 Task: Search one way flight ticket for 1 adult, 6 children, 1 infant in seat and 1 infant on lap in business from Eastsound: Orcas Island Airport to Rockford: Chicago Rockford International Airport(was Northwest Chicagoland Regional Airport At Rockford) on 5-1-2023. Choice of flights is JetBlue. Number of bags: 2 checked bags. Price is upto 75000. Outbound departure time preference is 10:15.
Action: Mouse moved to (210, 371)
Screenshot: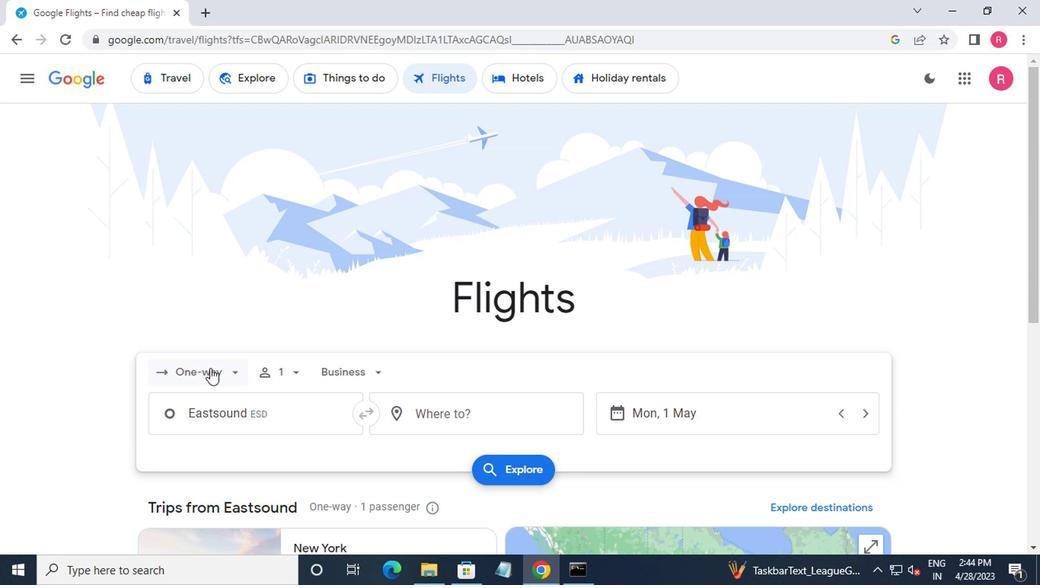 
Action: Mouse pressed left at (210, 371)
Screenshot: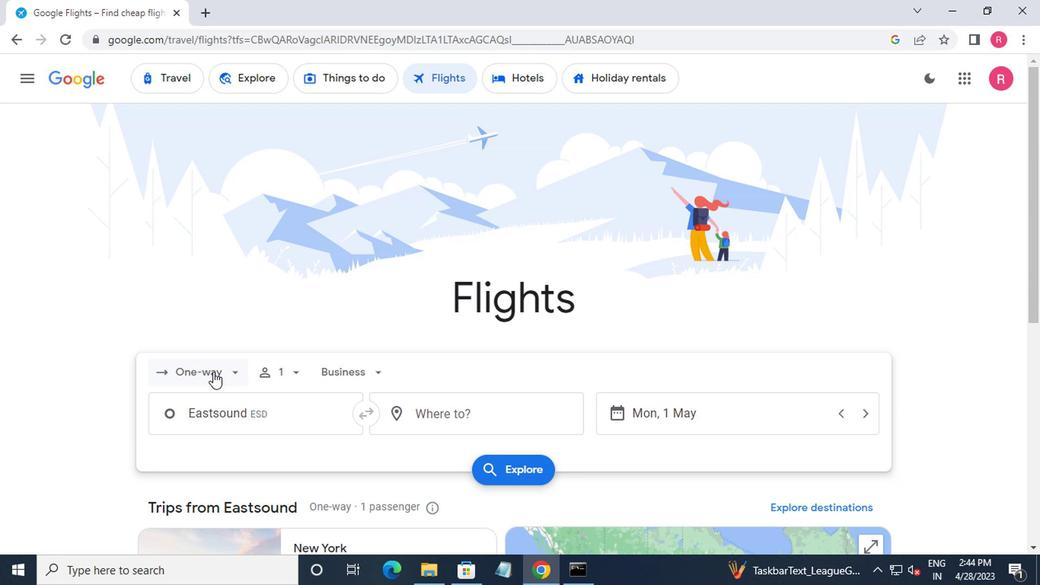 
Action: Mouse moved to (216, 431)
Screenshot: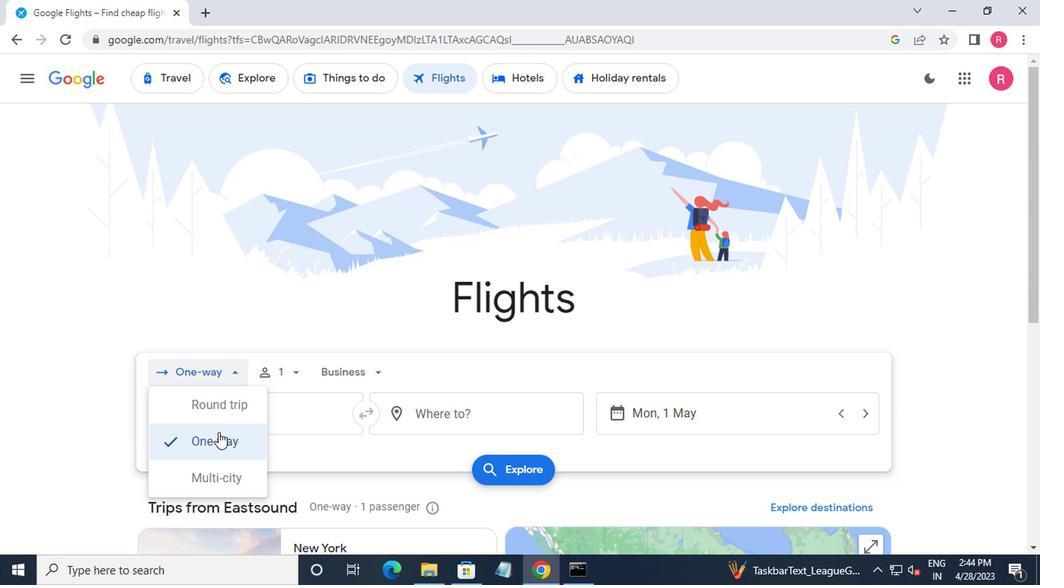 
Action: Mouse pressed left at (216, 431)
Screenshot: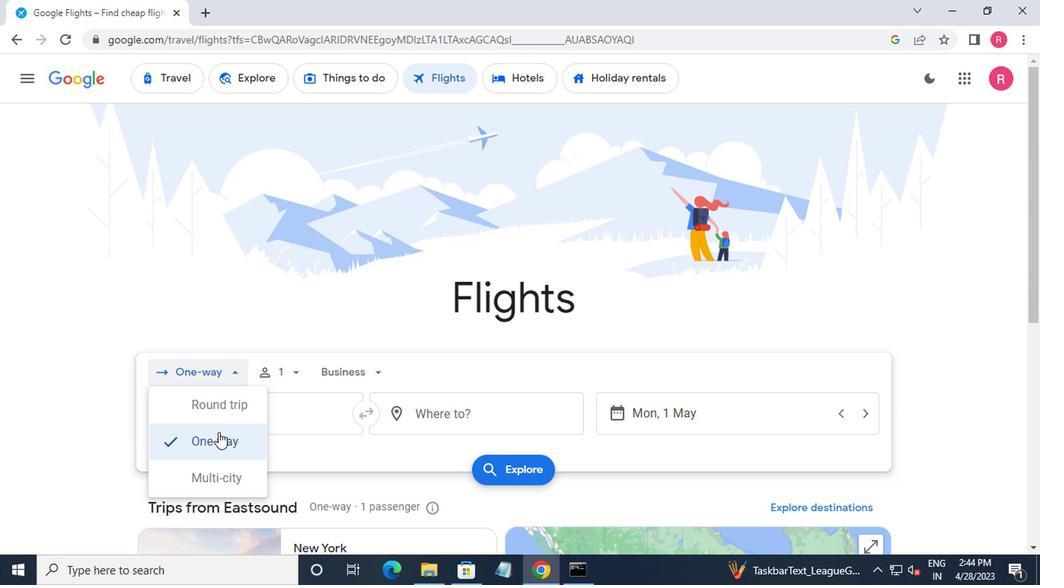 
Action: Mouse moved to (290, 369)
Screenshot: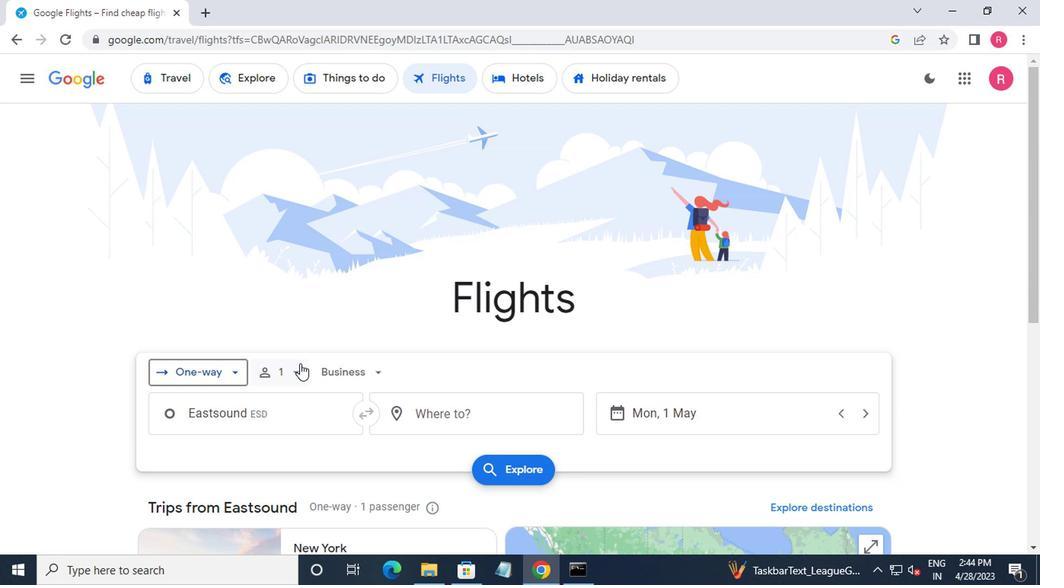 
Action: Mouse pressed left at (290, 369)
Screenshot: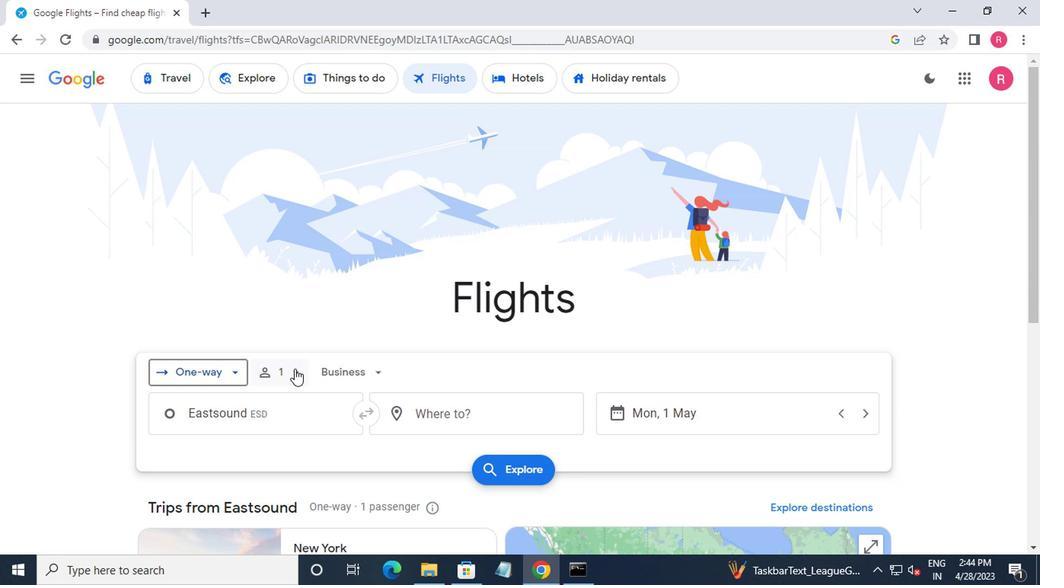 
Action: Mouse moved to (401, 412)
Screenshot: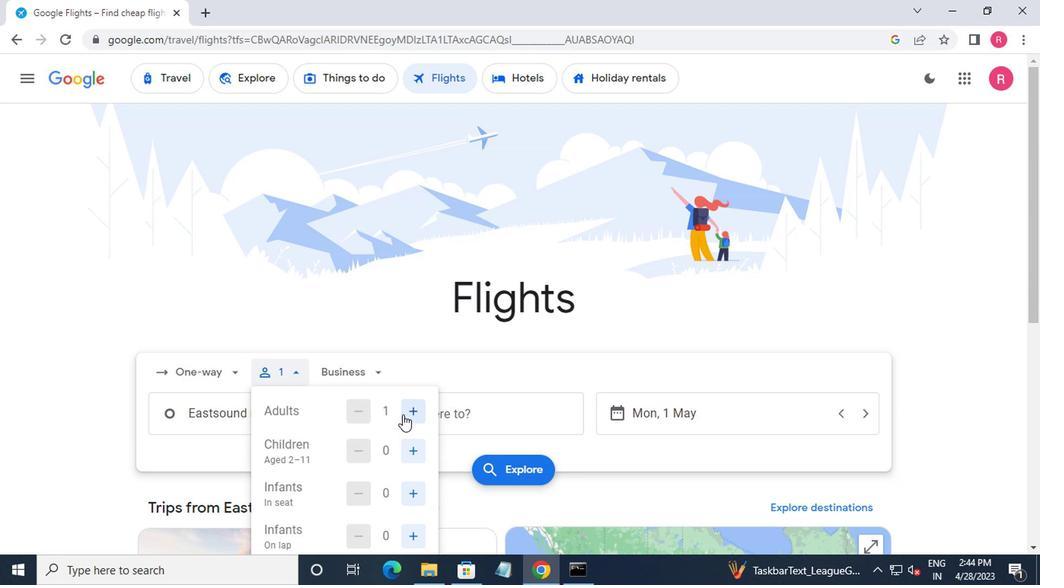 
Action: Mouse pressed left at (401, 412)
Screenshot: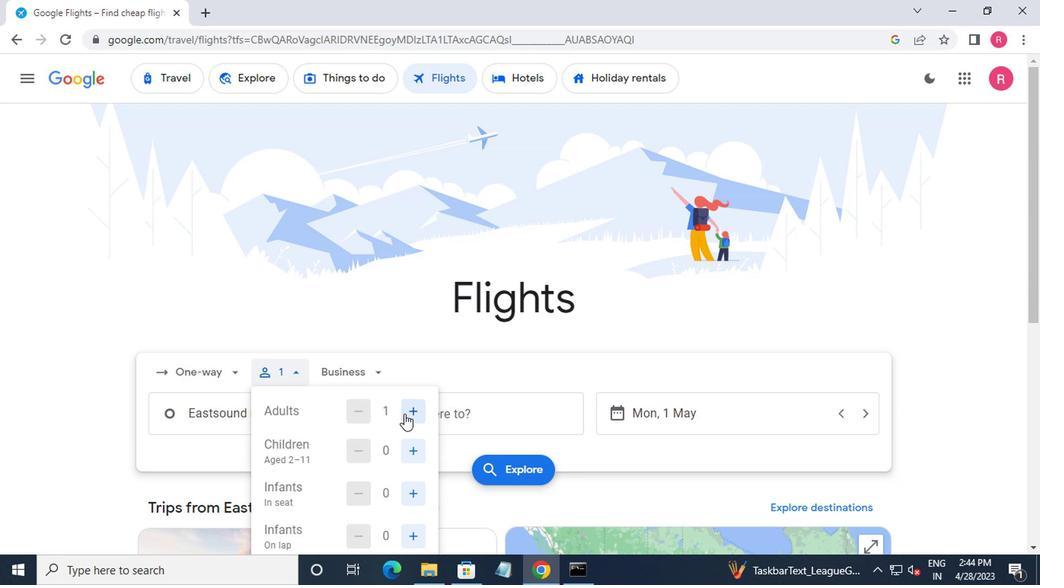 
Action: Mouse pressed left at (401, 412)
Screenshot: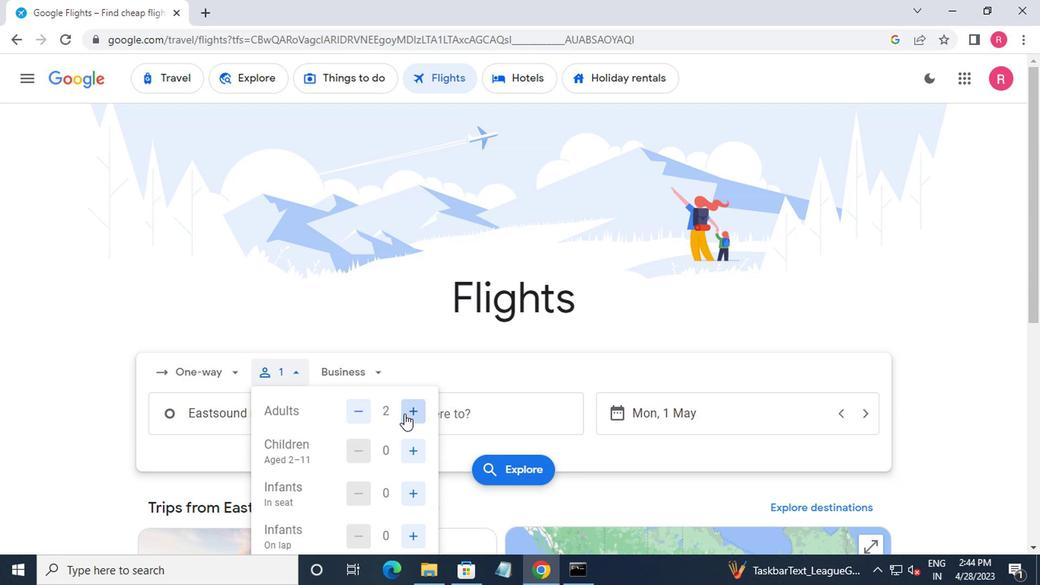 
Action: Mouse moved to (366, 413)
Screenshot: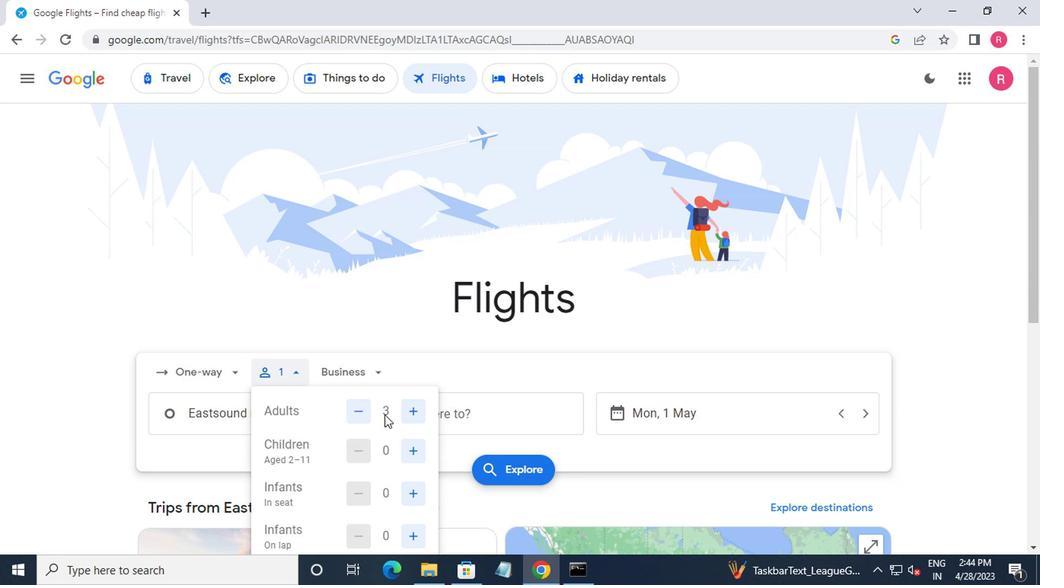 
Action: Mouse pressed left at (366, 413)
Screenshot: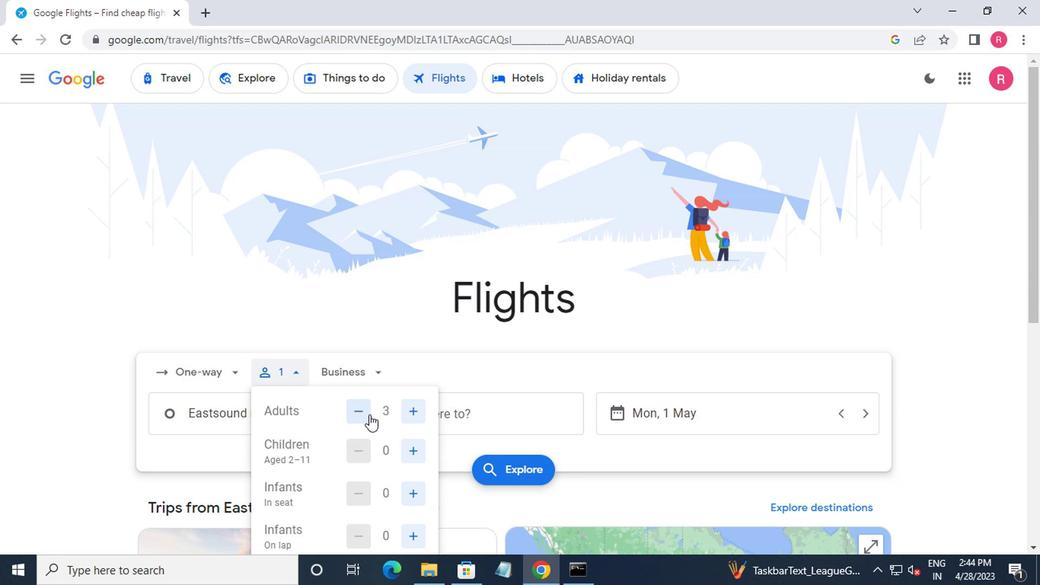 
Action: Mouse moved to (404, 456)
Screenshot: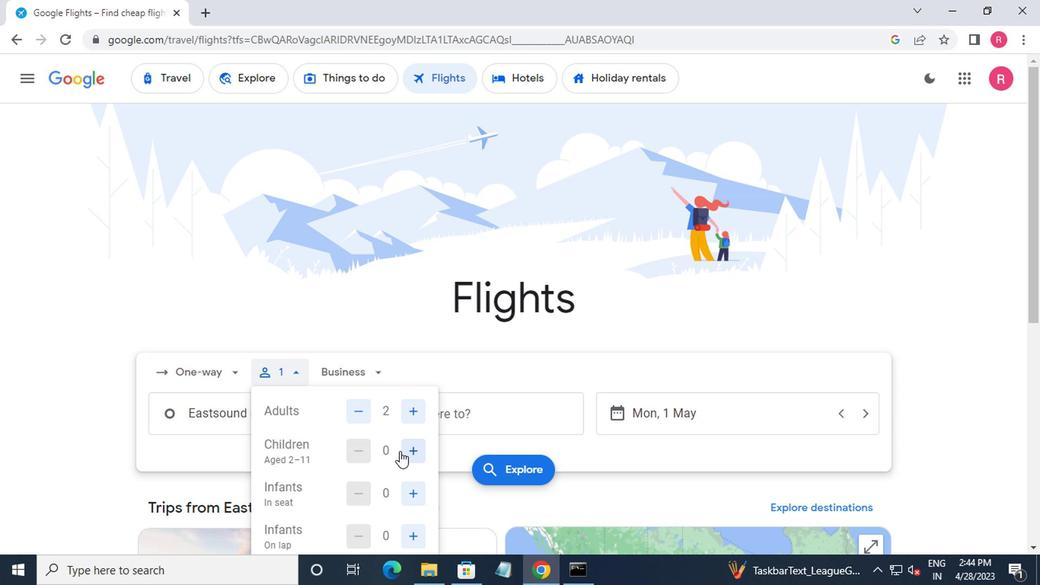 
Action: Mouse pressed left at (404, 456)
Screenshot: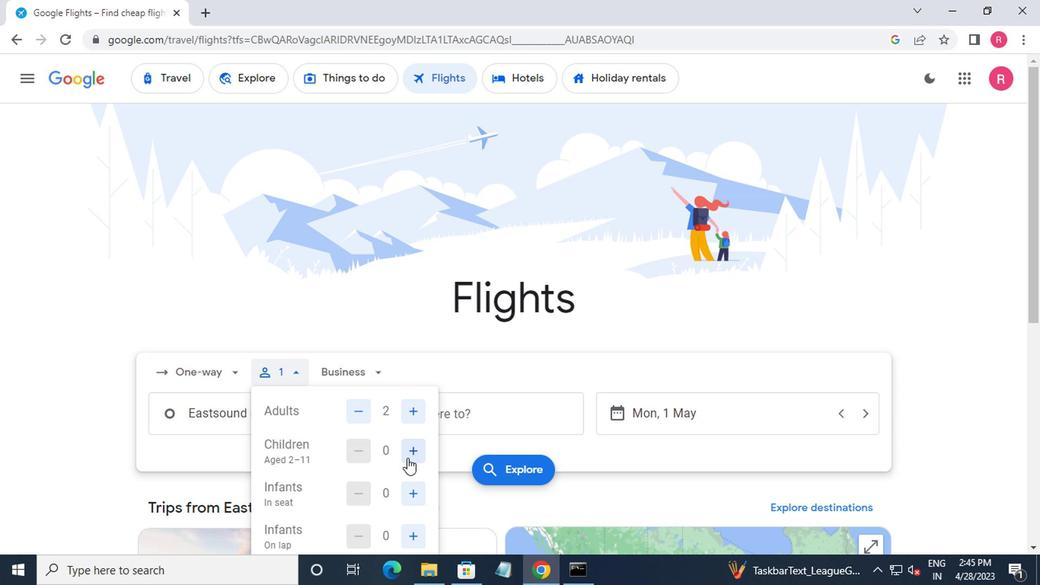 
Action: Mouse pressed left at (404, 456)
Screenshot: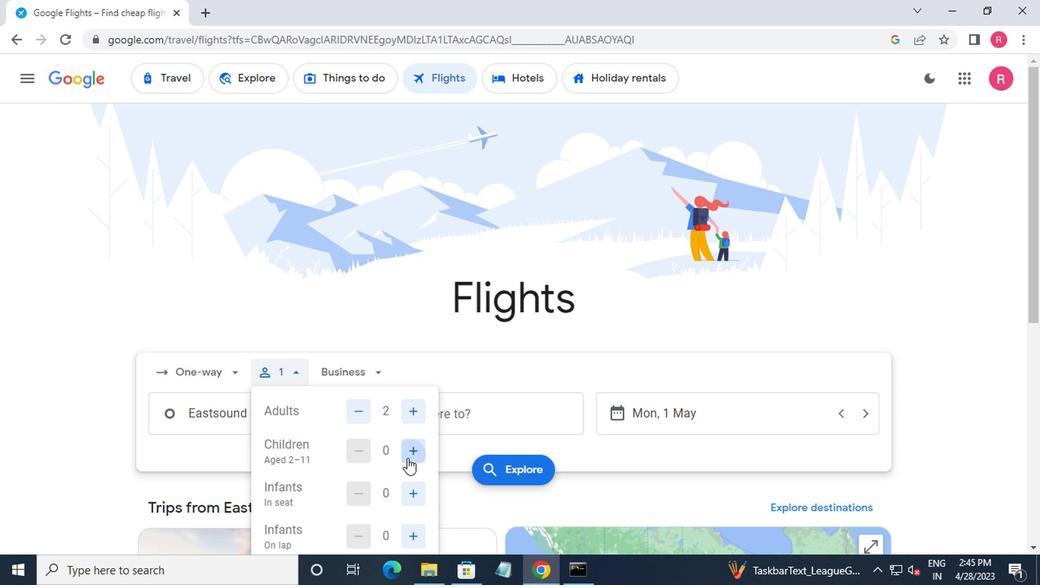 
Action: Mouse pressed left at (404, 456)
Screenshot: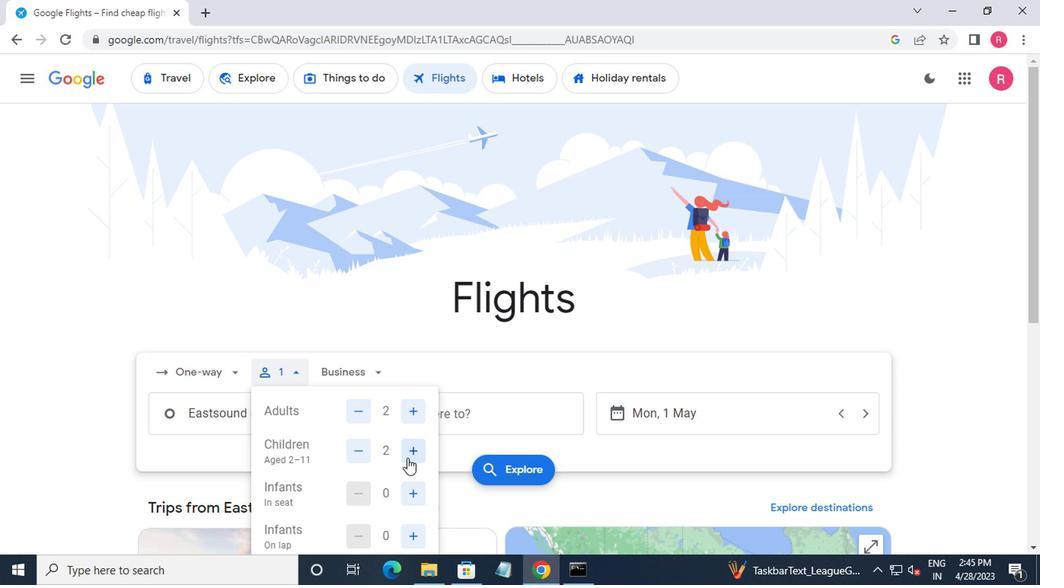 
Action: Mouse moved to (355, 446)
Screenshot: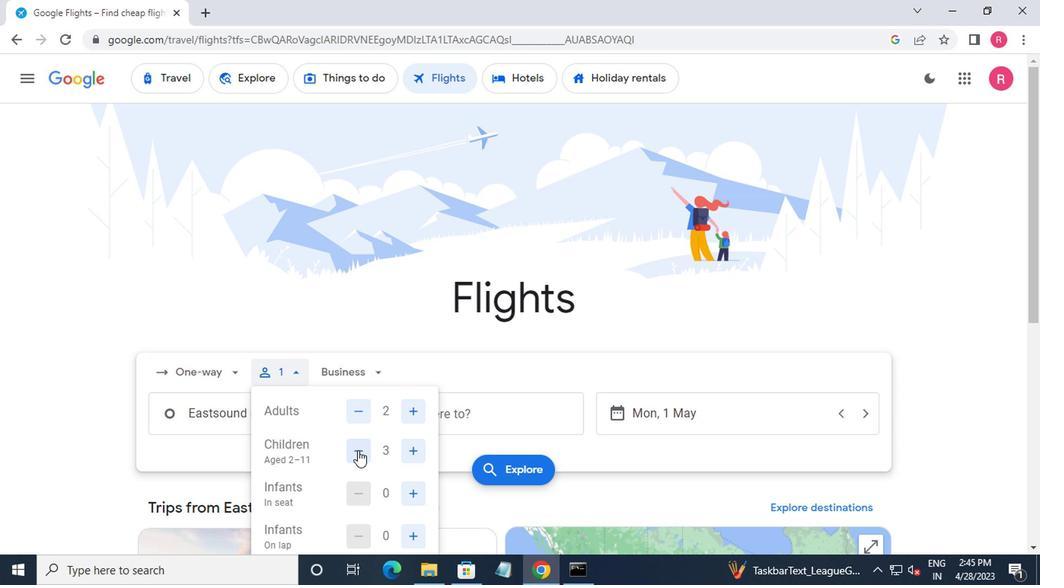 
Action: Mouse pressed left at (355, 446)
Screenshot: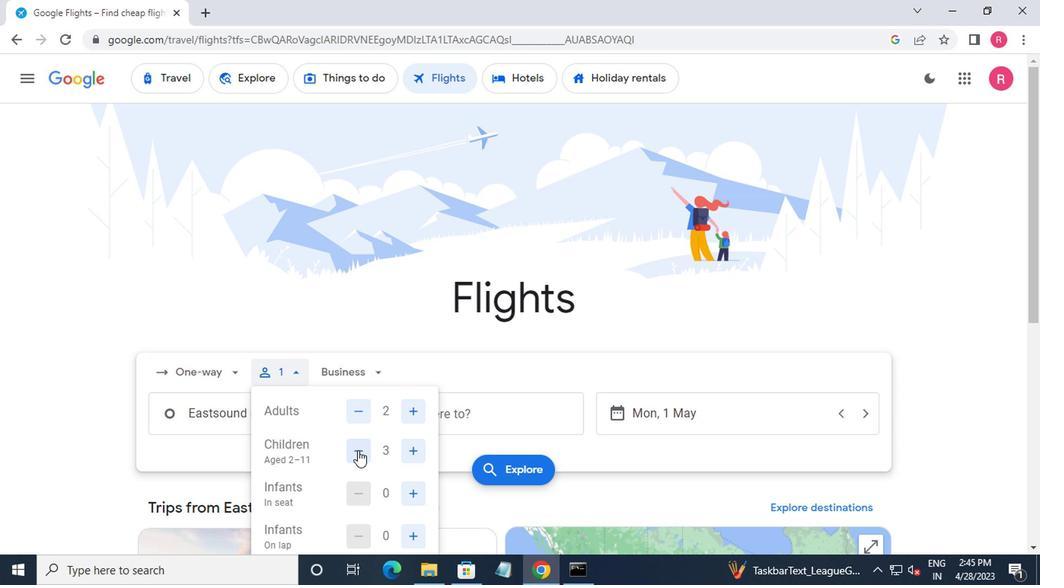 
Action: Mouse moved to (403, 491)
Screenshot: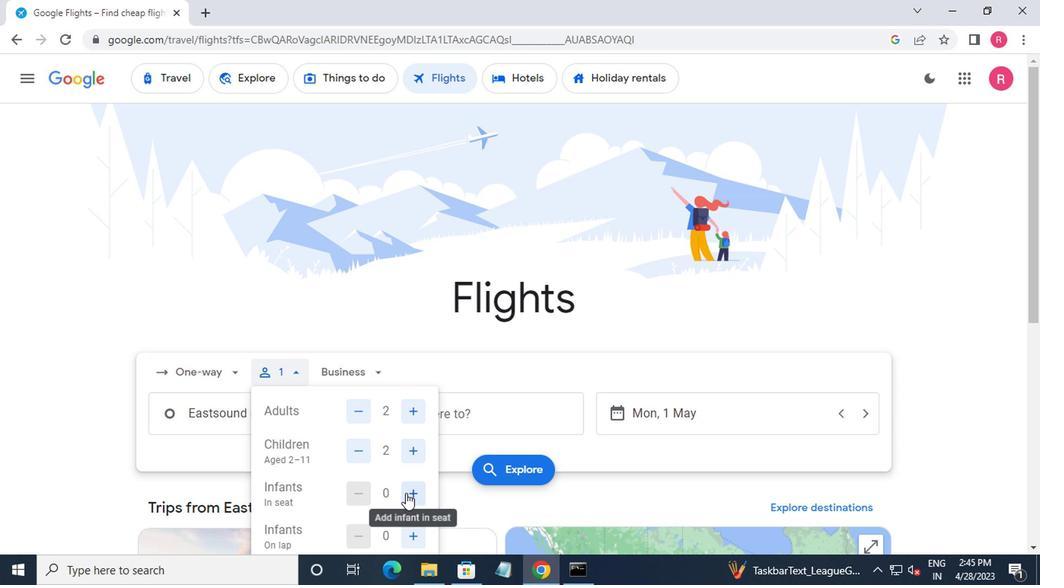 
Action: Mouse pressed left at (403, 491)
Screenshot: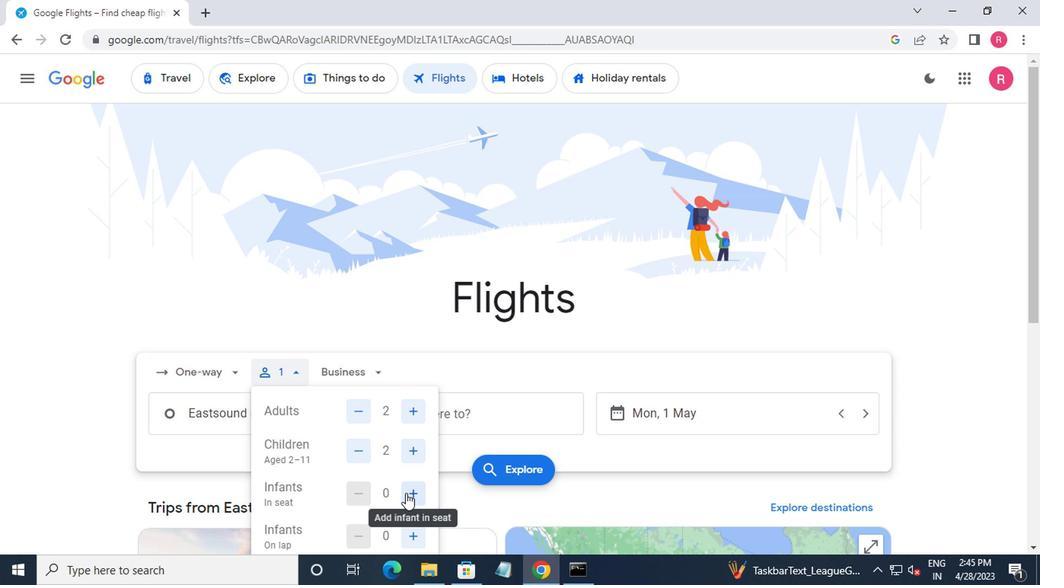 
Action: Mouse pressed left at (403, 491)
Screenshot: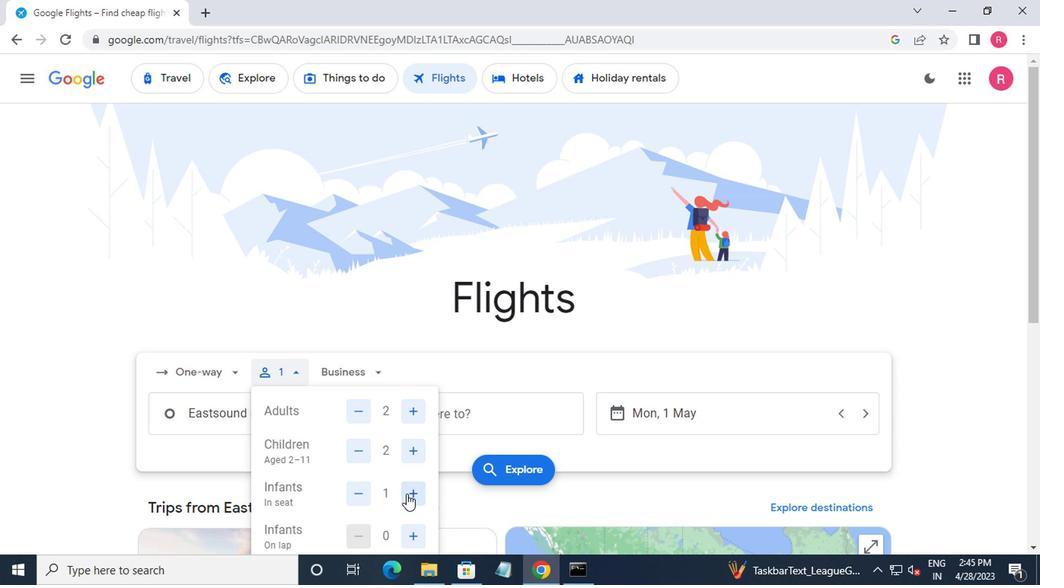 
Action: Mouse moved to (353, 378)
Screenshot: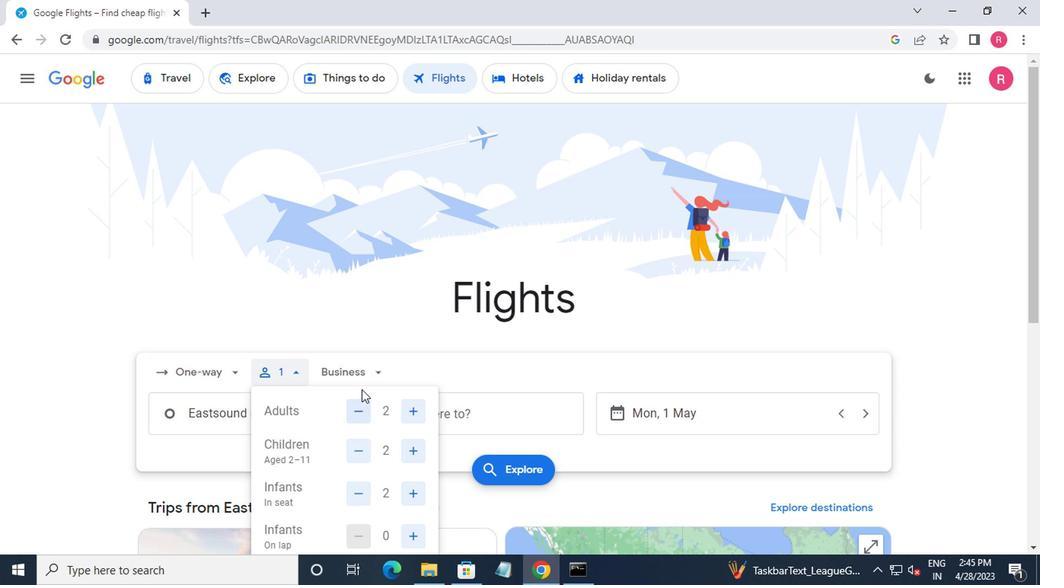 
Action: Mouse pressed left at (353, 378)
Screenshot: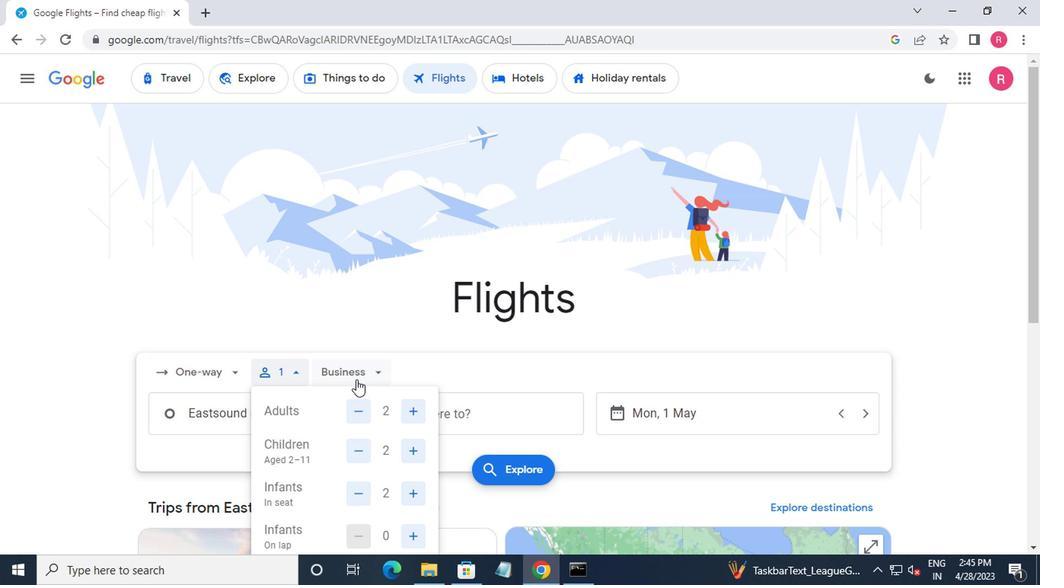 
Action: Mouse moved to (386, 510)
Screenshot: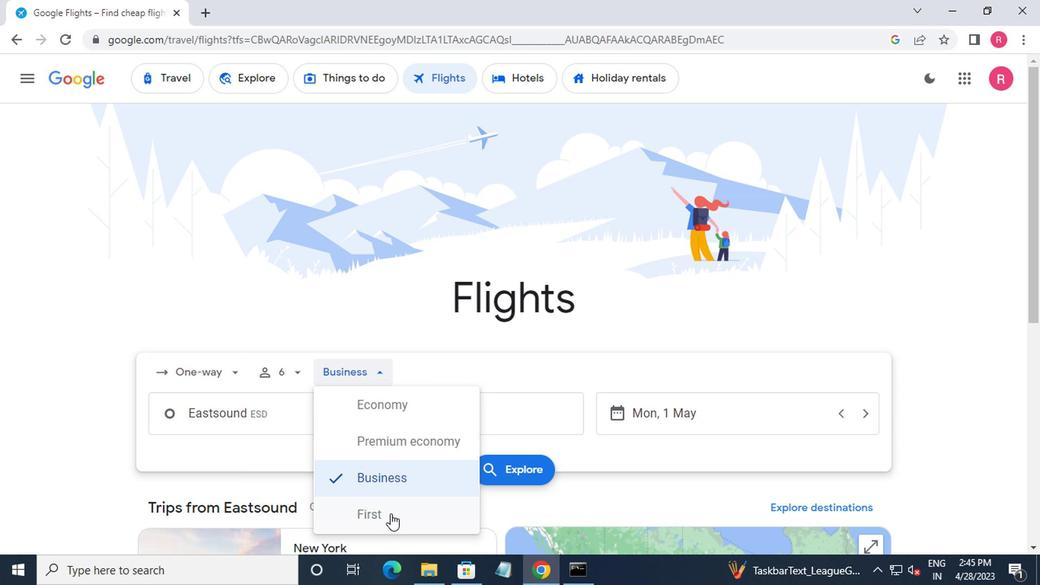
Action: Mouse pressed left at (386, 510)
Screenshot: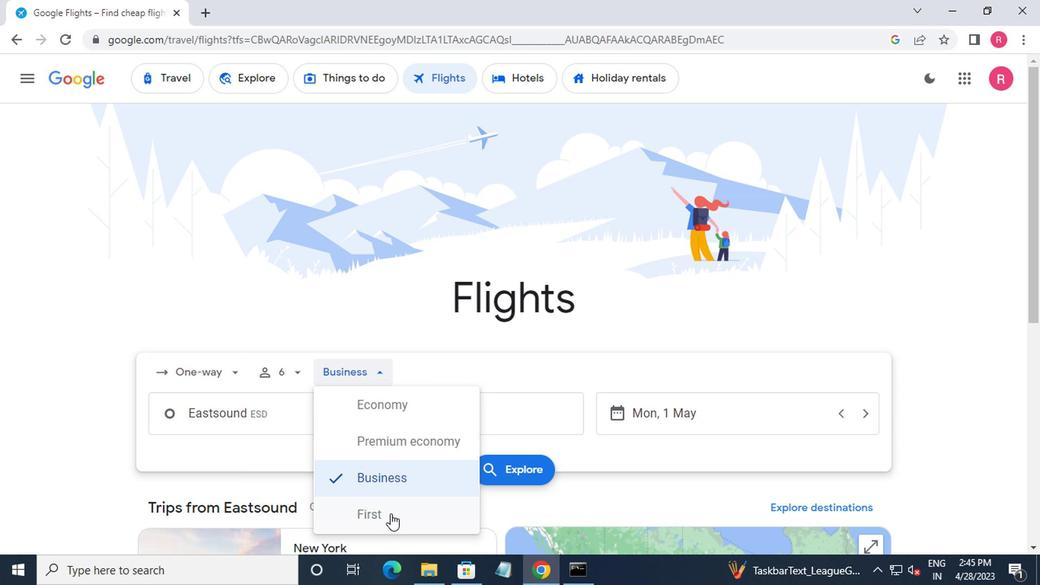 
Action: Mouse moved to (273, 419)
Screenshot: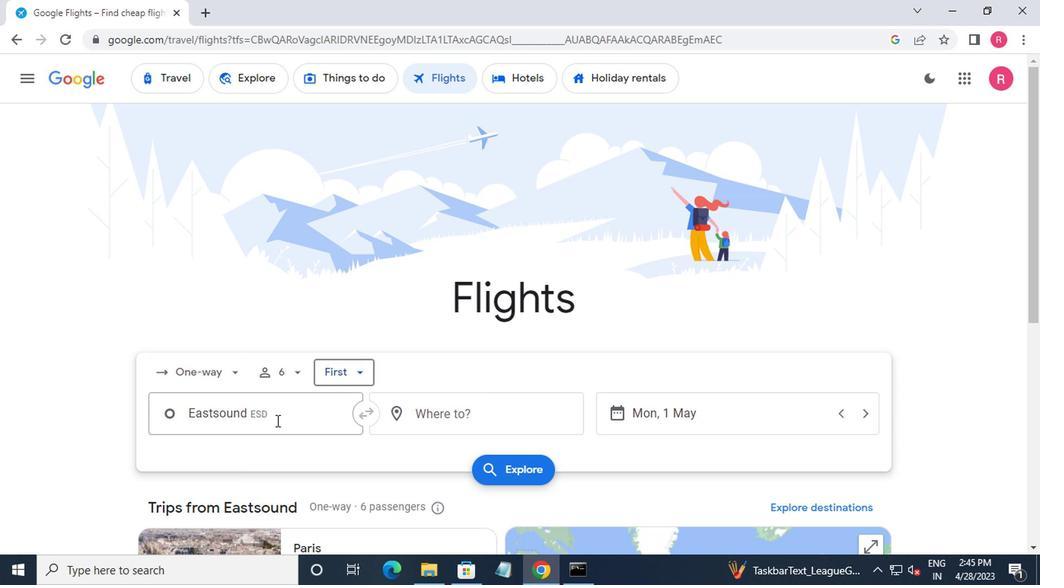 
Action: Mouse pressed left at (273, 419)
Screenshot: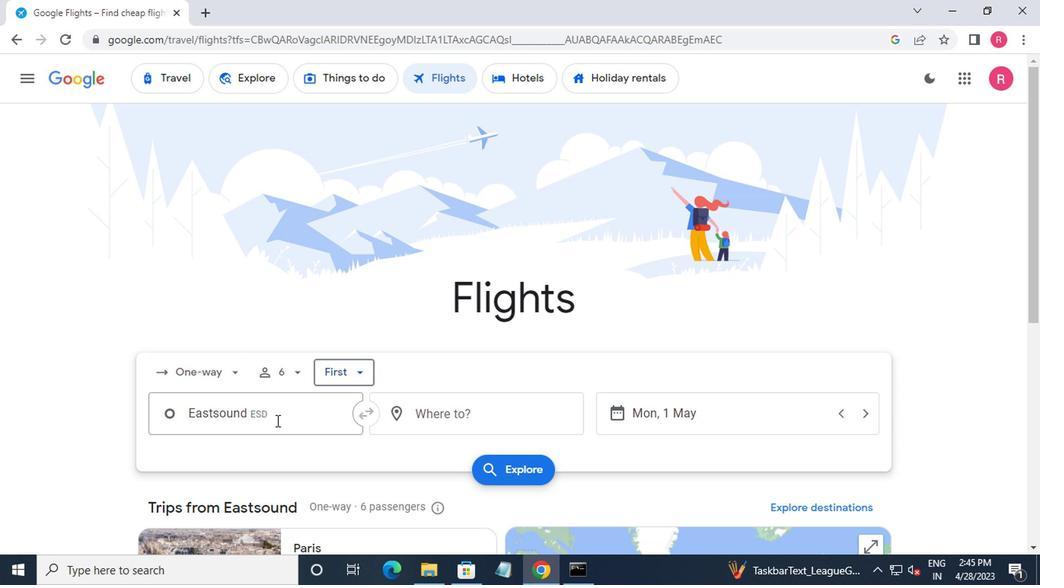 
Action: Mouse moved to (277, 485)
Screenshot: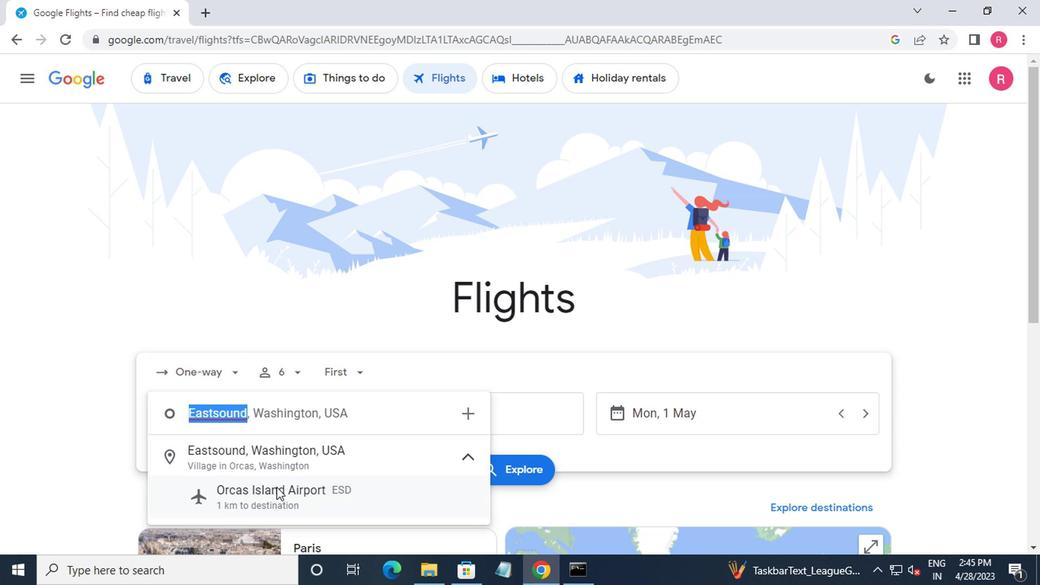 
Action: Mouse pressed left at (277, 485)
Screenshot: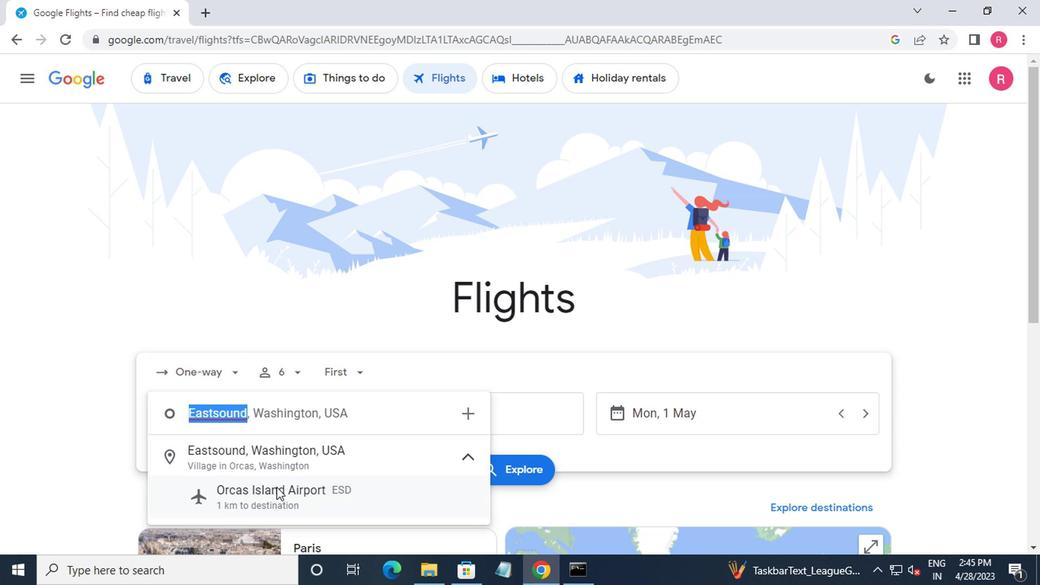 
Action: Mouse moved to (414, 418)
Screenshot: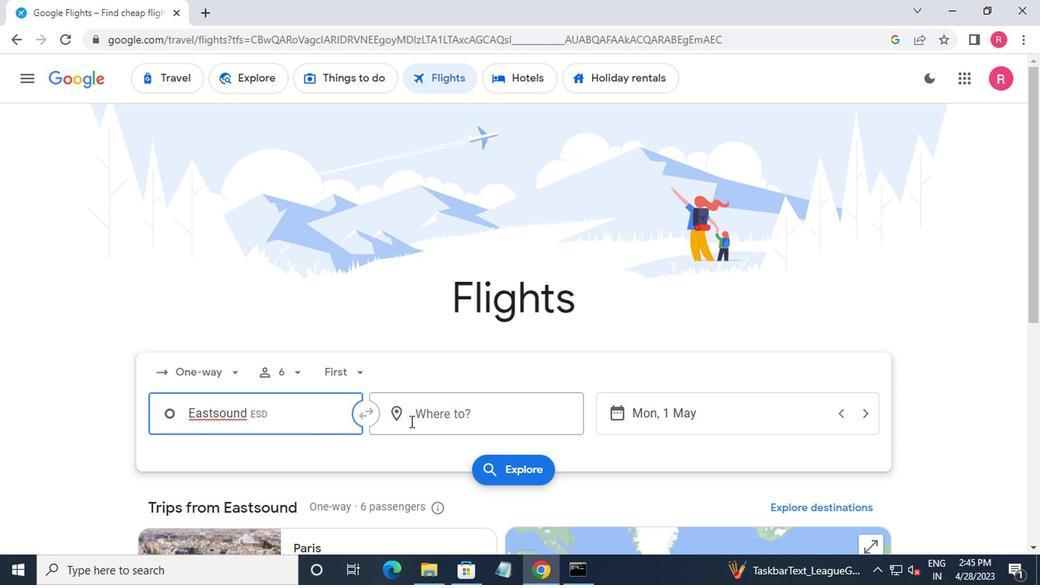 
Action: Mouse pressed left at (414, 418)
Screenshot: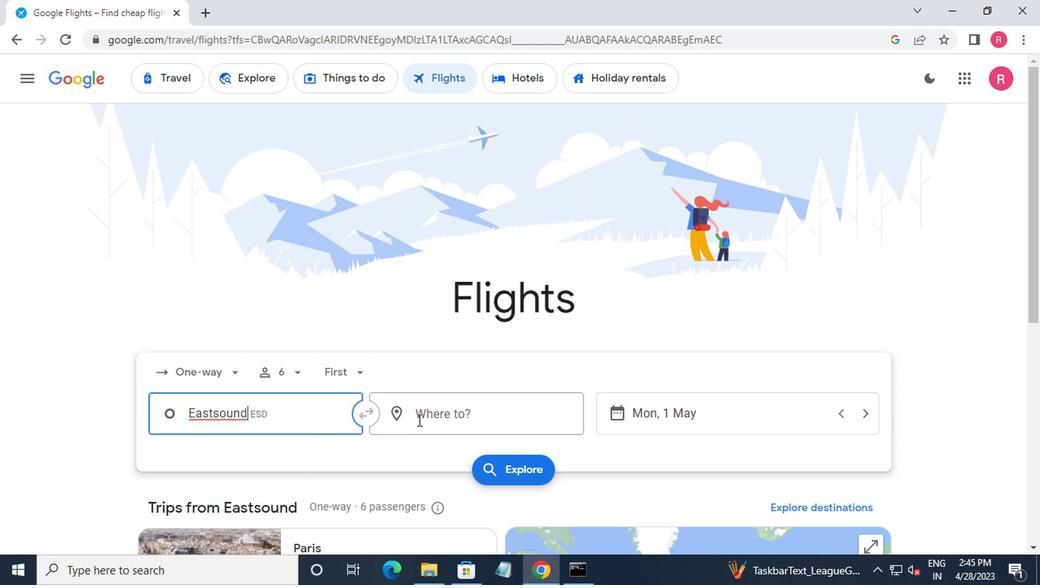 
Action: Mouse moved to (420, 489)
Screenshot: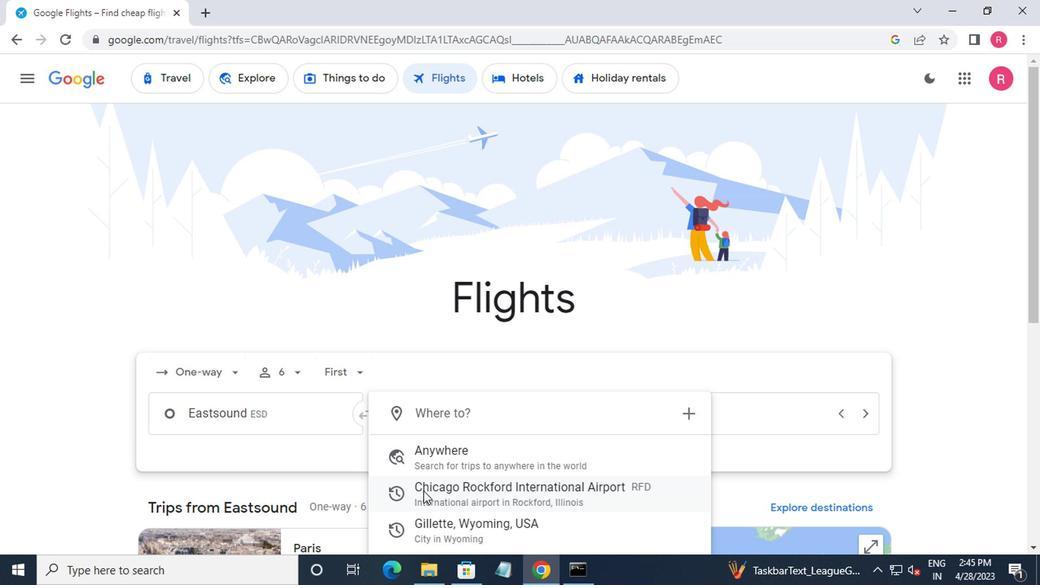 
Action: Mouse scrolled (420, 488) with delta (0, 0)
Screenshot: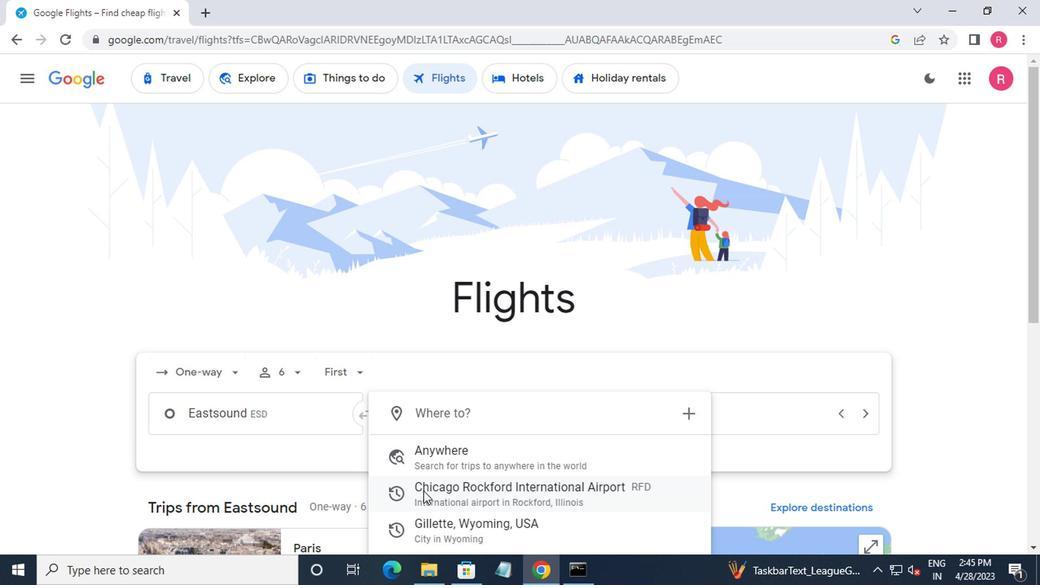 
Action: Mouse moved to (422, 485)
Screenshot: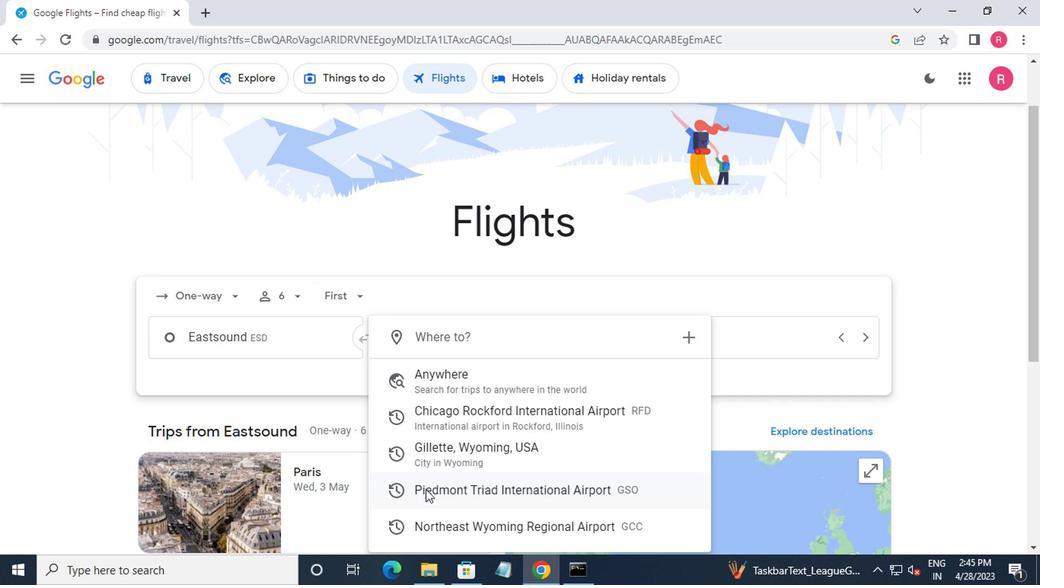 
Action: Mouse pressed left at (422, 485)
Screenshot: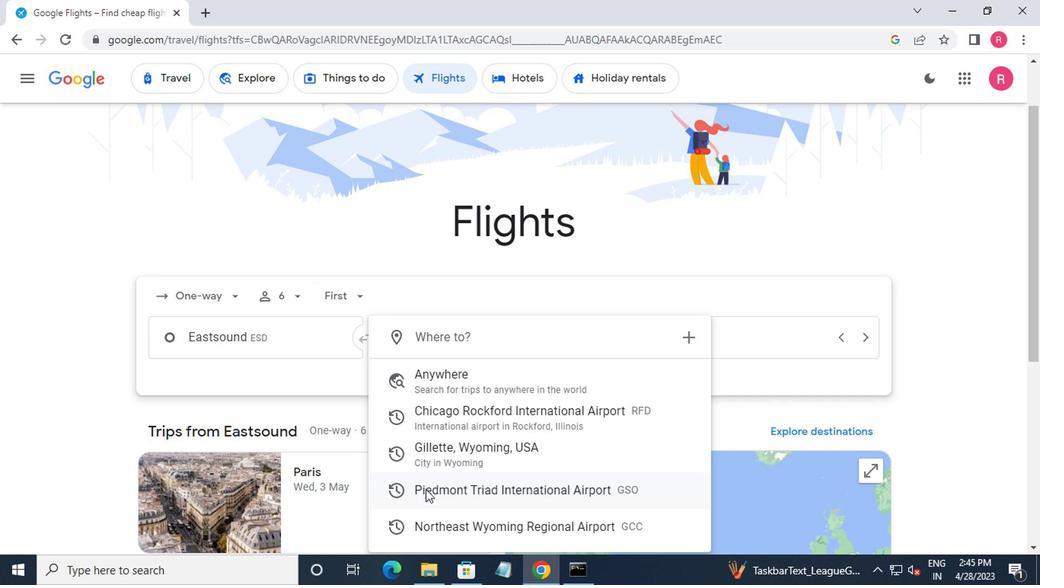 
Action: Mouse moved to (702, 346)
Screenshot: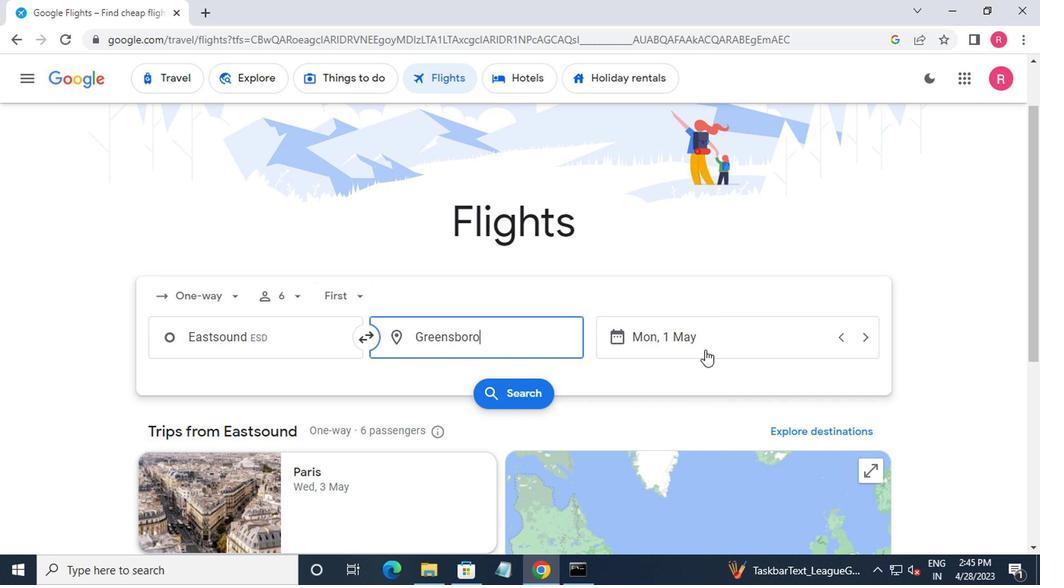 
Action: Mouse pressed left at (702, 346)
Screenshot: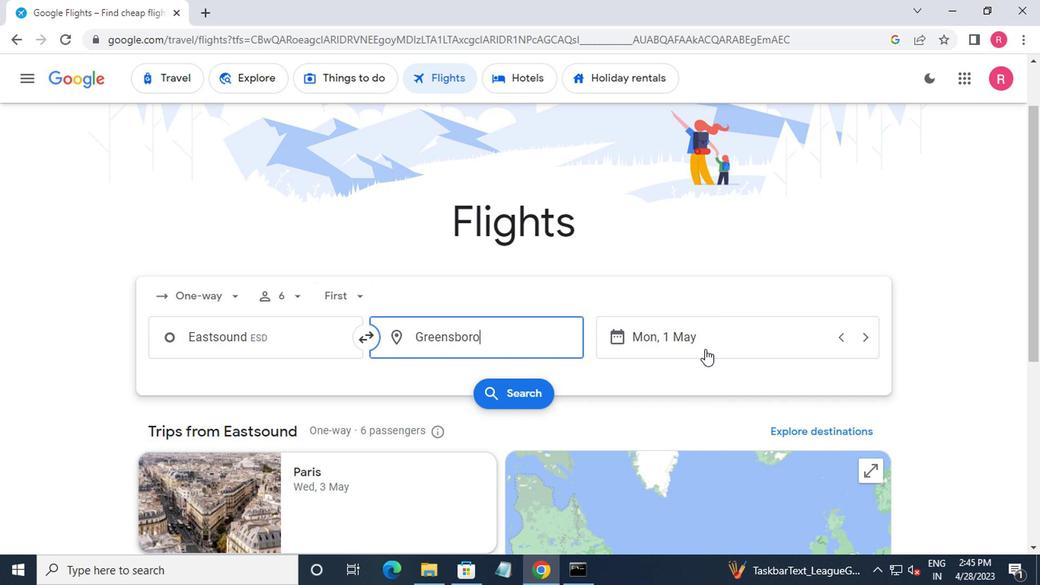 
Action: Mouse moved to (665, 294)
Screenshot: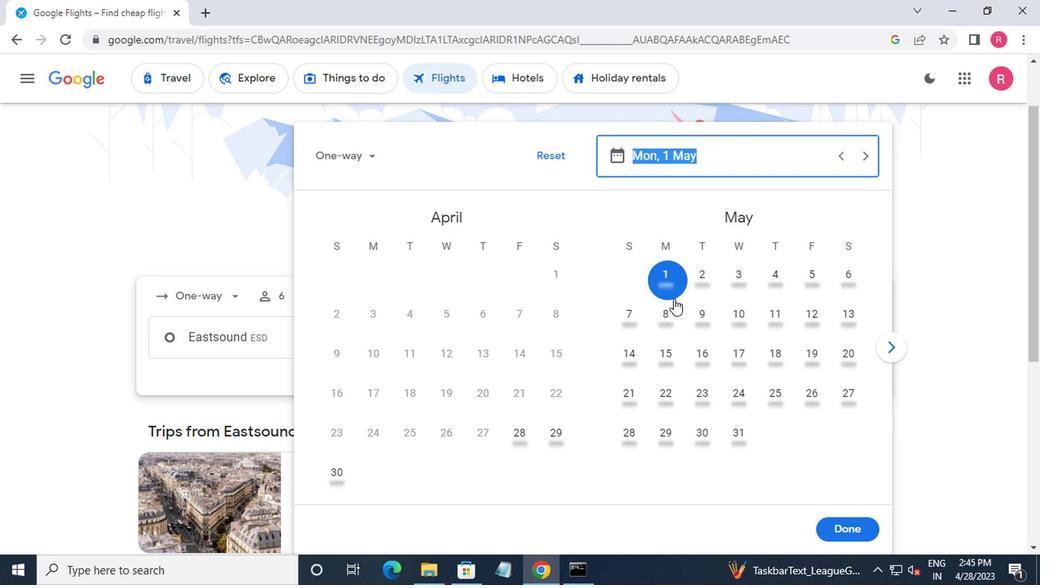 
Action: Mouse pressed left at (665, 294)
Screenshot: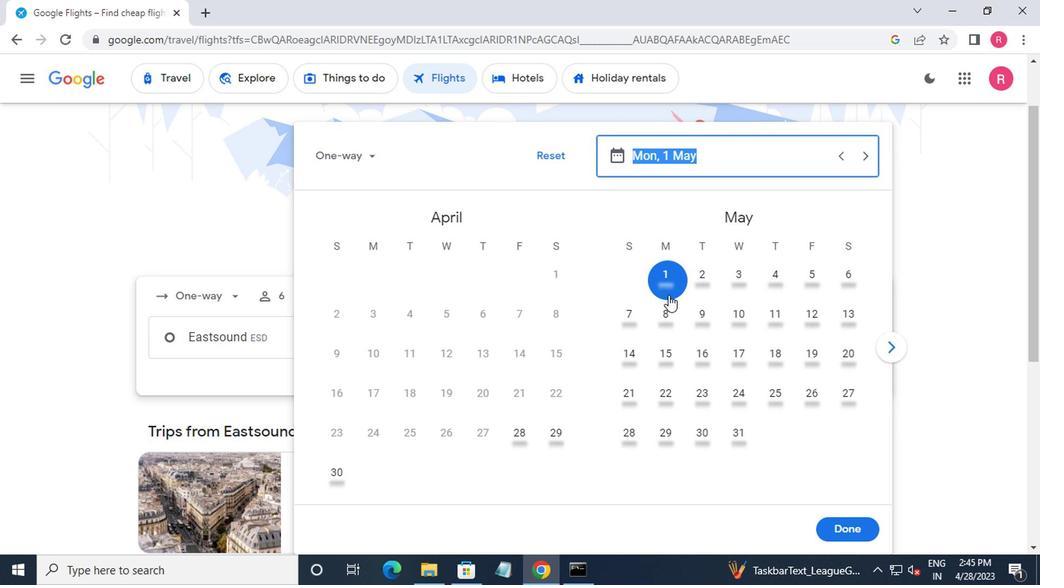 
Action: Mouse moved to (820, 523)
Screenshot: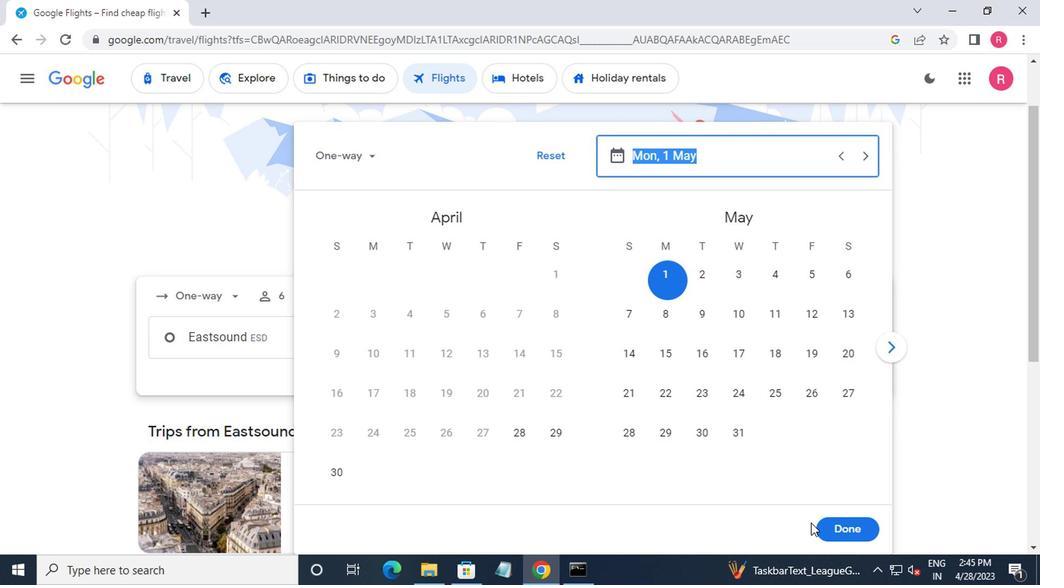 
Action: Mouse pressed left at (820, 523)
Screenshot: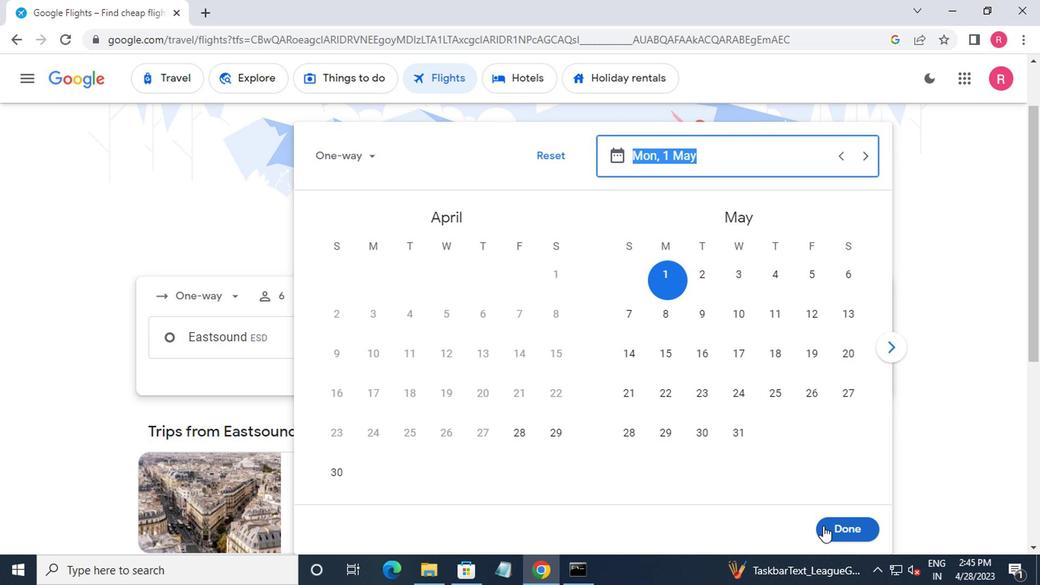 
Action: Mouse moved to (494, 392)
Screenshot: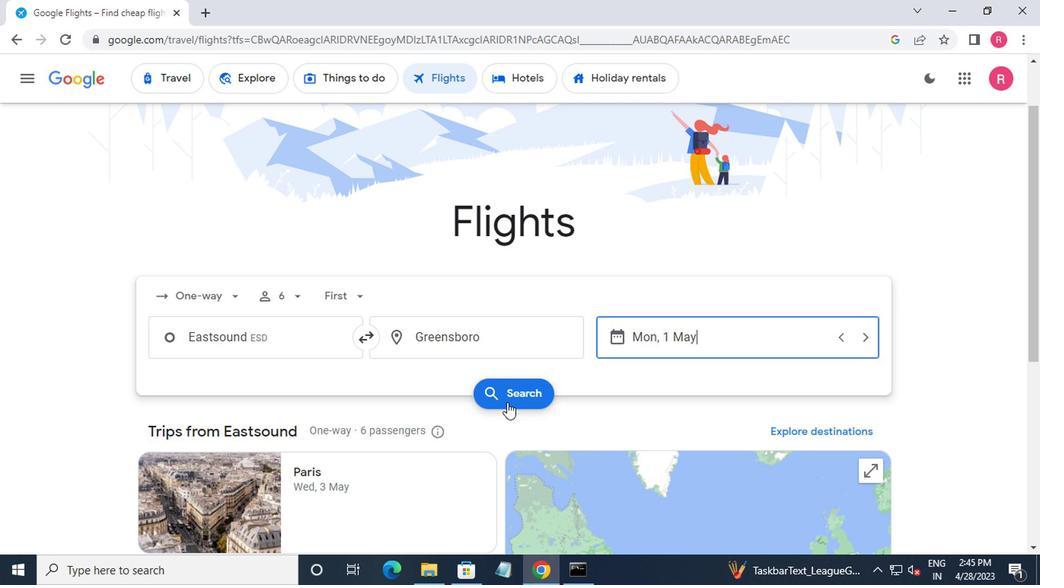 
Action: Mouse pressed left at (494, 392)
Screenshot: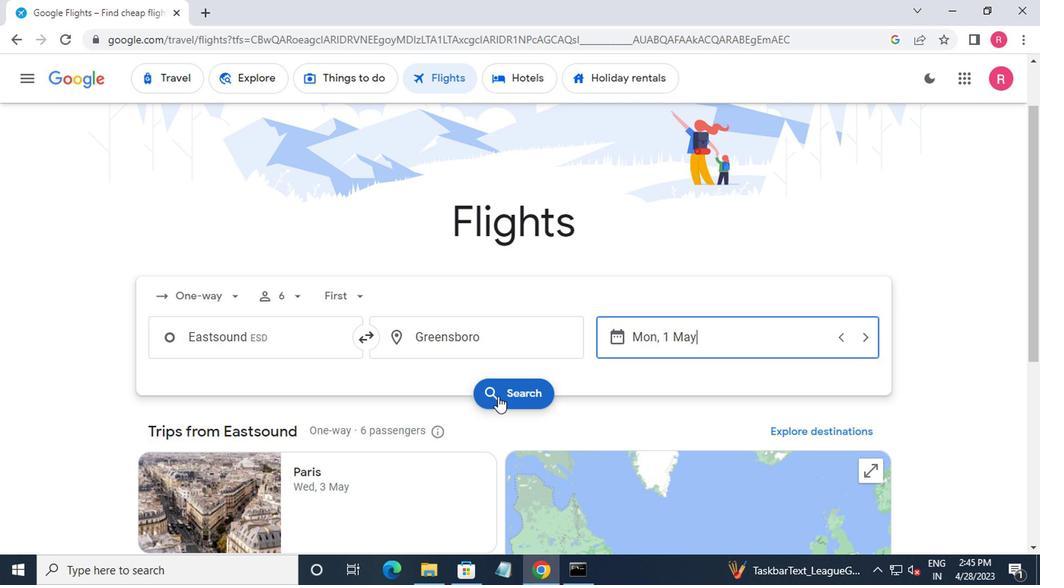 
Action: Mouse moved to (145, 212)
Screenshot: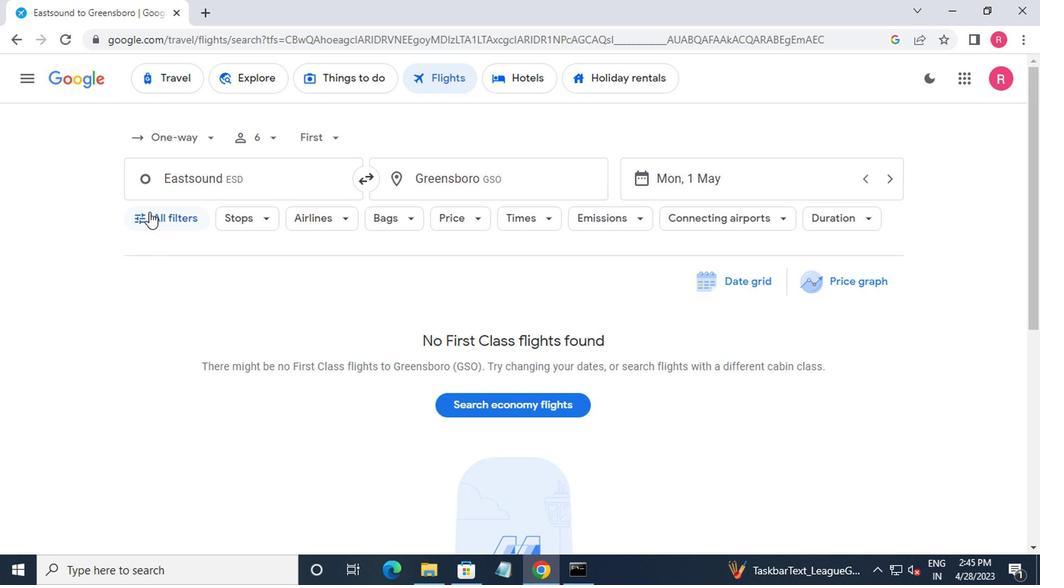 
Action: Mouse pressed left at (145, 212)
Screenshot: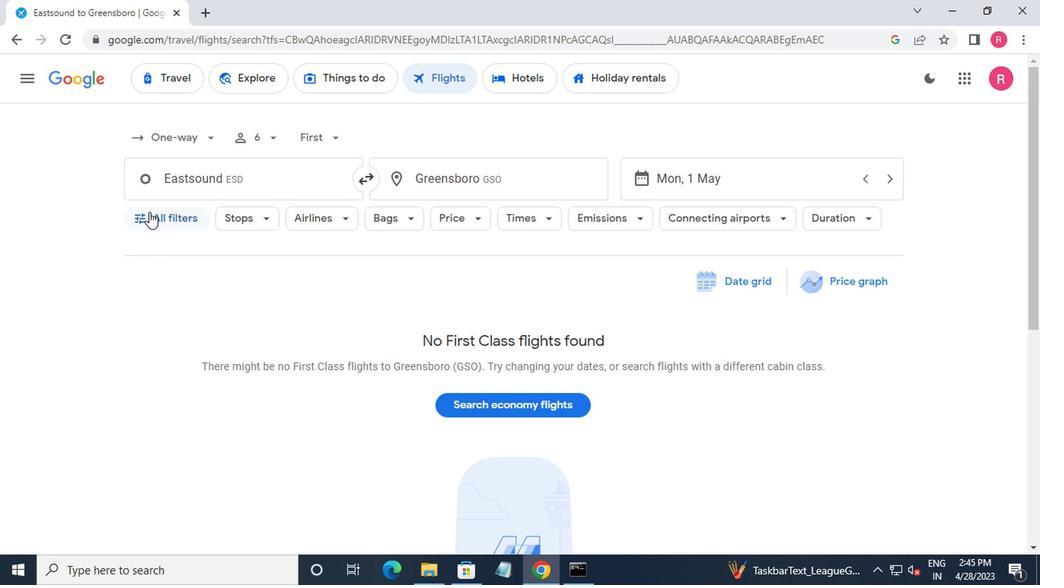 
Action: Mouse moved to (187, 410)
Screenshot: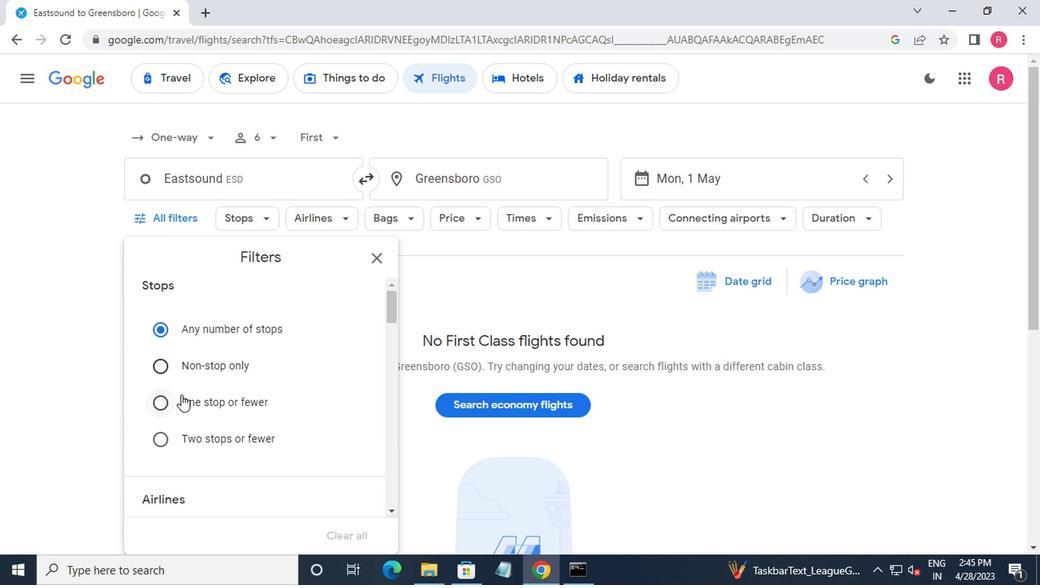 
Action: Mouse scrolled (187, 409) with delta (0, 0)
Screenshot: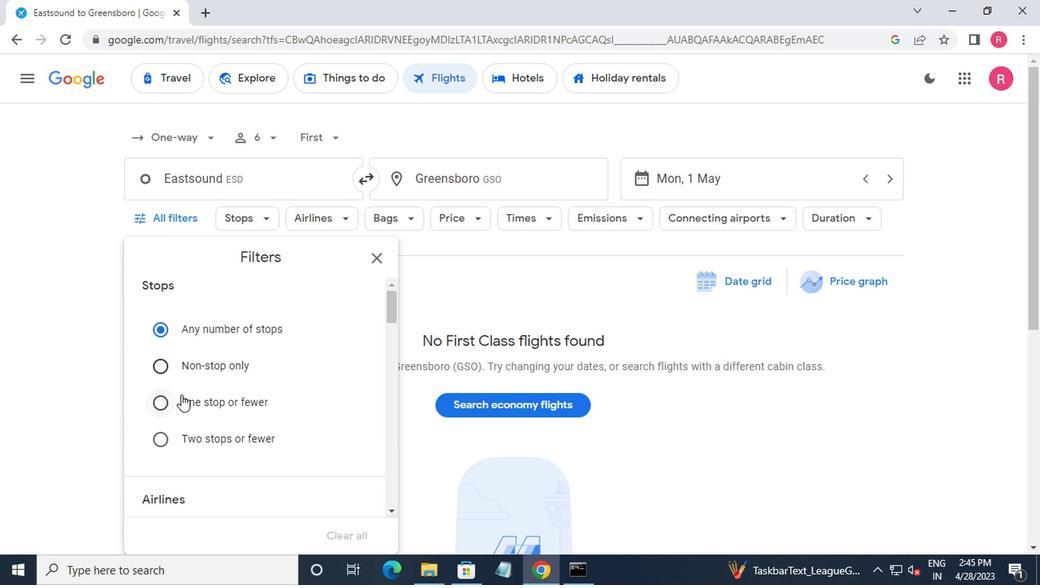 
Action: Mouse moved to (188, 410)
Screenshot: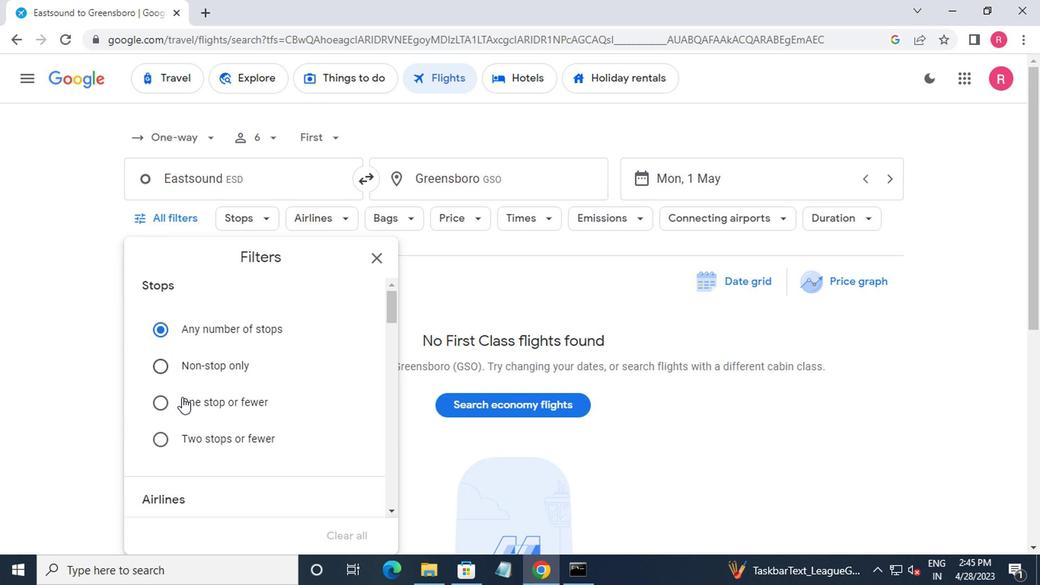 
Action: Mouse scrolled (188, 410) with delta (0, 0)
Screenshot: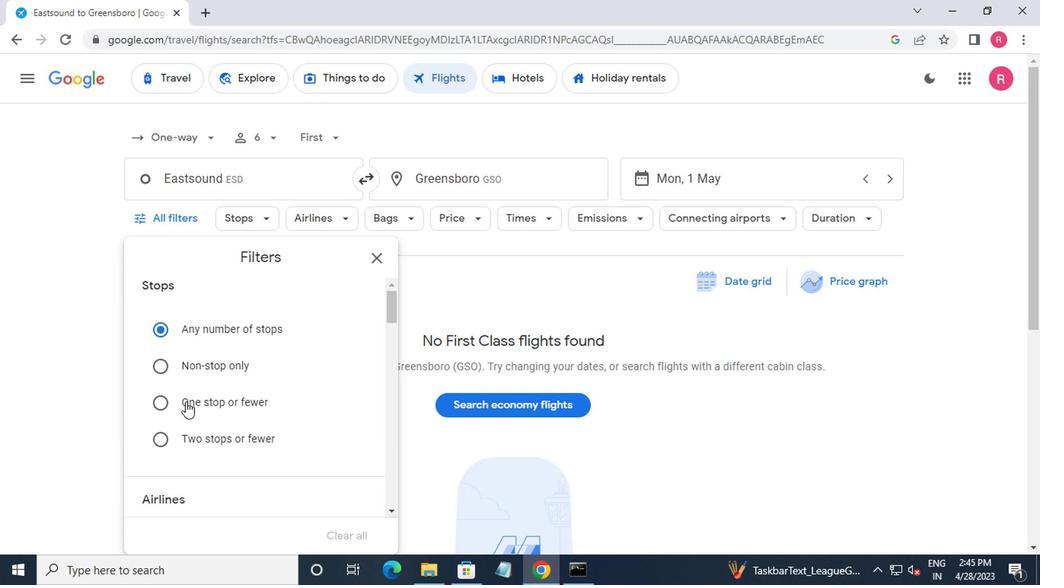 
Action: Mouse scrolled (188, 410) with delta (0, 0)
Screenshot: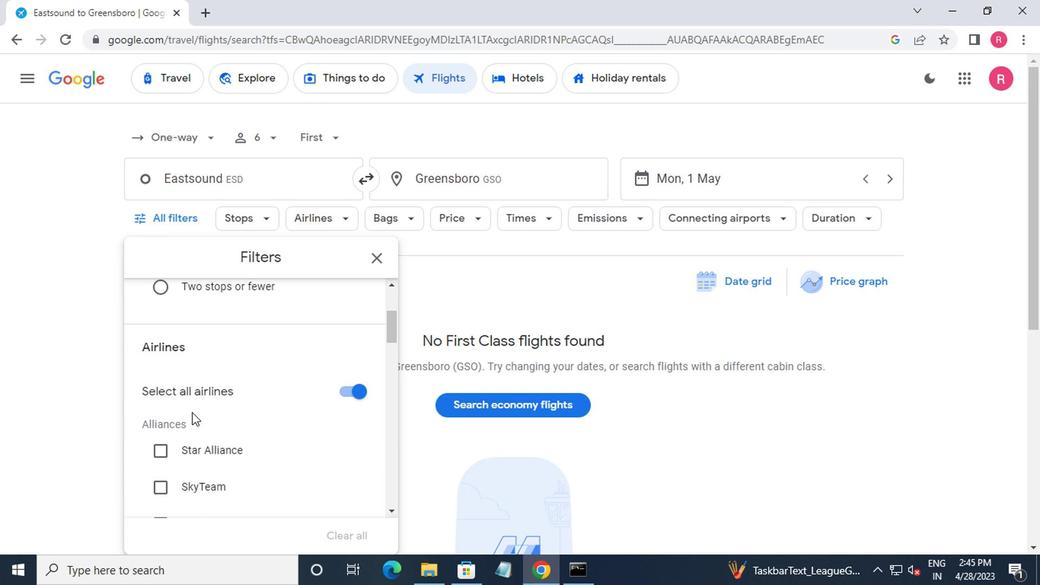 
Action: Mouse scrolled (188, 410) with delta (0, 0)
Screenshot: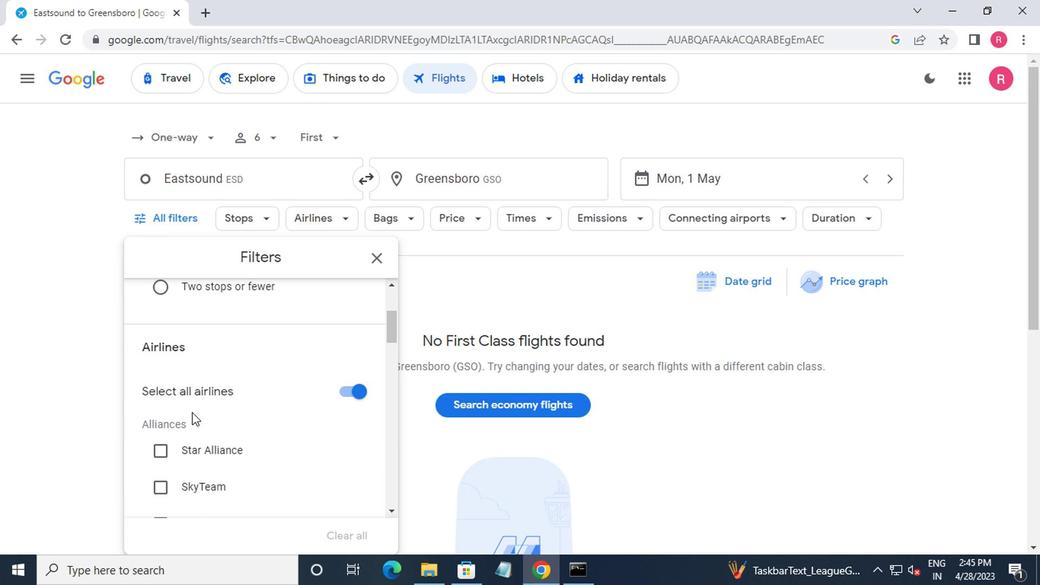 
Action: Mouse moved to (197, 410)
Screenshot: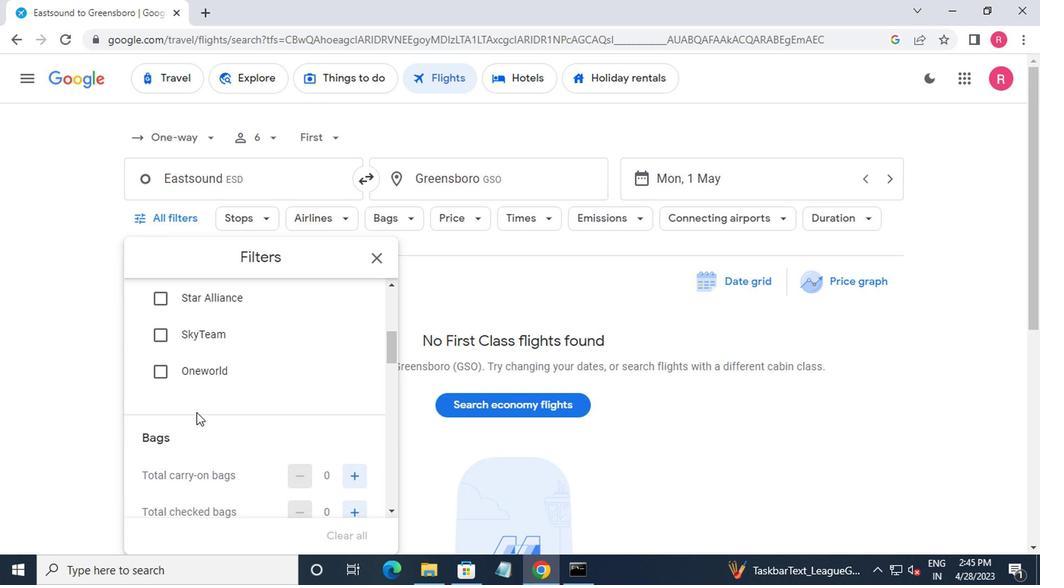 
Action: Mouse scrolled (197, 410) with delta (0, 0)
Screenshot: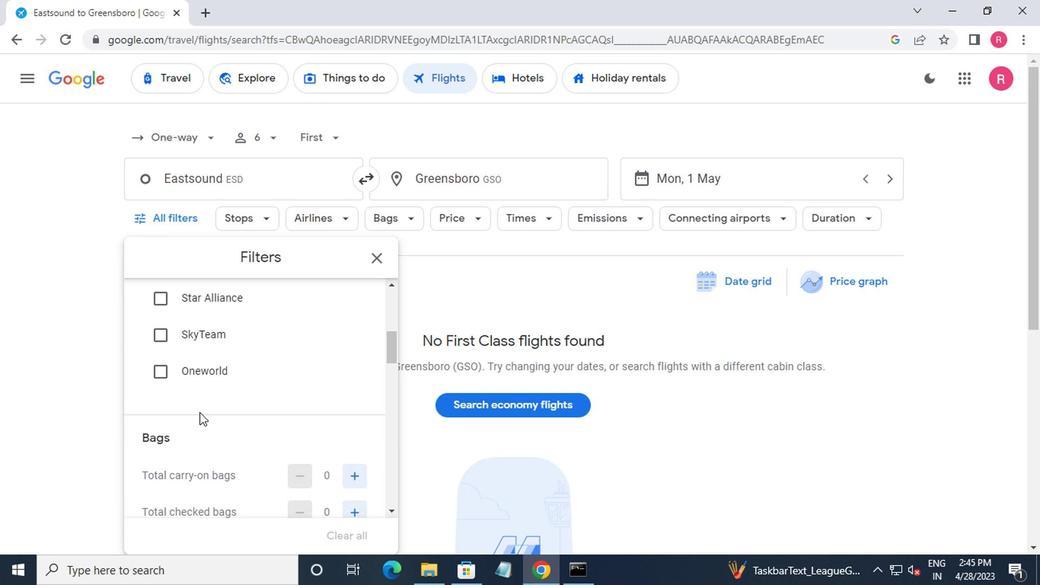 
Action: Mouse moved to (197, 410)
Screenshot: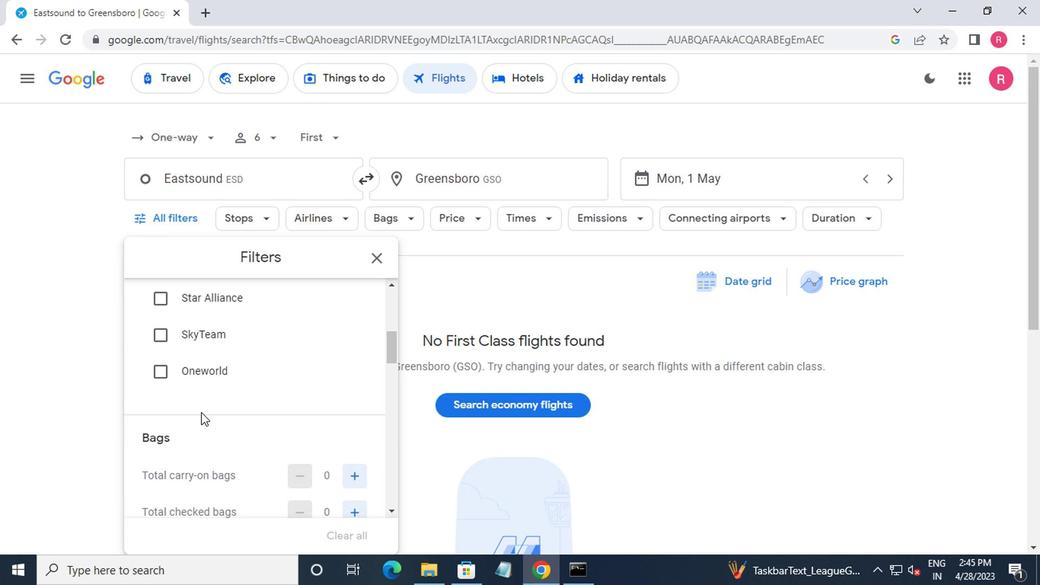 
Action: Mouse scrolled (197, 410) with delta (0, 0)
Screenshot: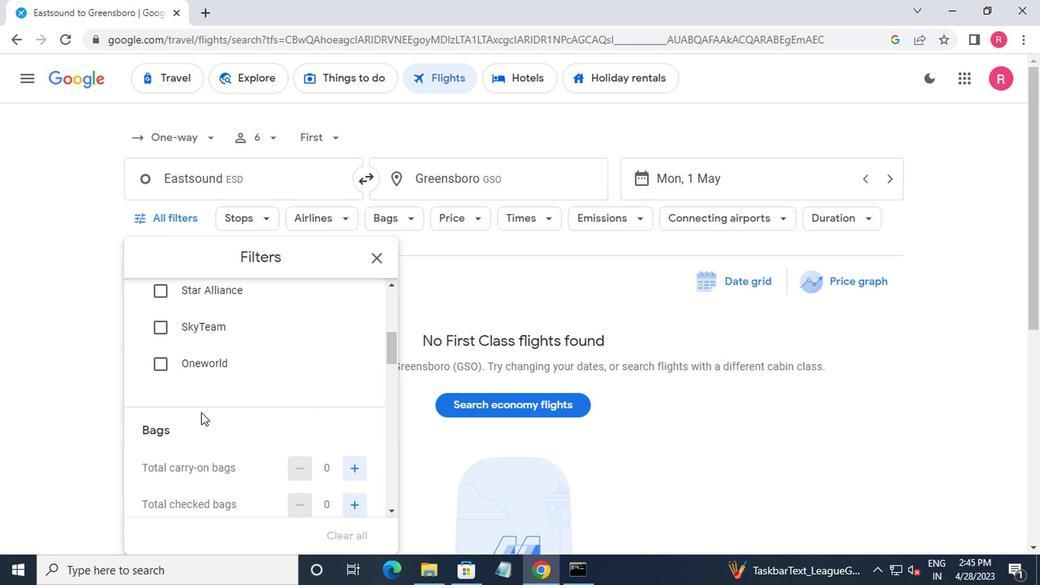 
Action: Mouse moved to (343, 366)
Screenshot: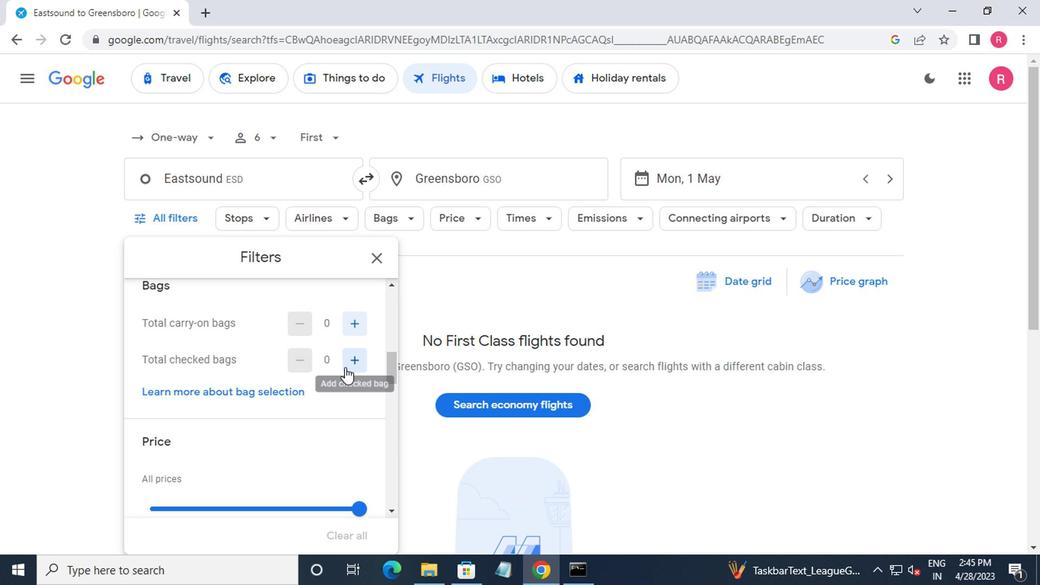 
Action: Mouse pressed left at (343, 366)
Screenshot: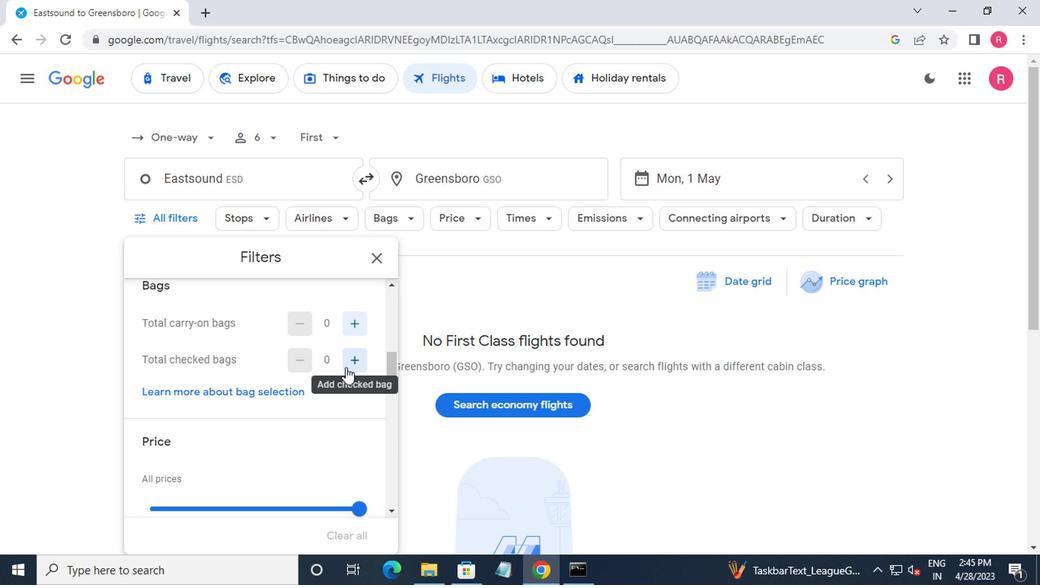 
Action: Mouse pressed left at (343, 366)
Screenshot: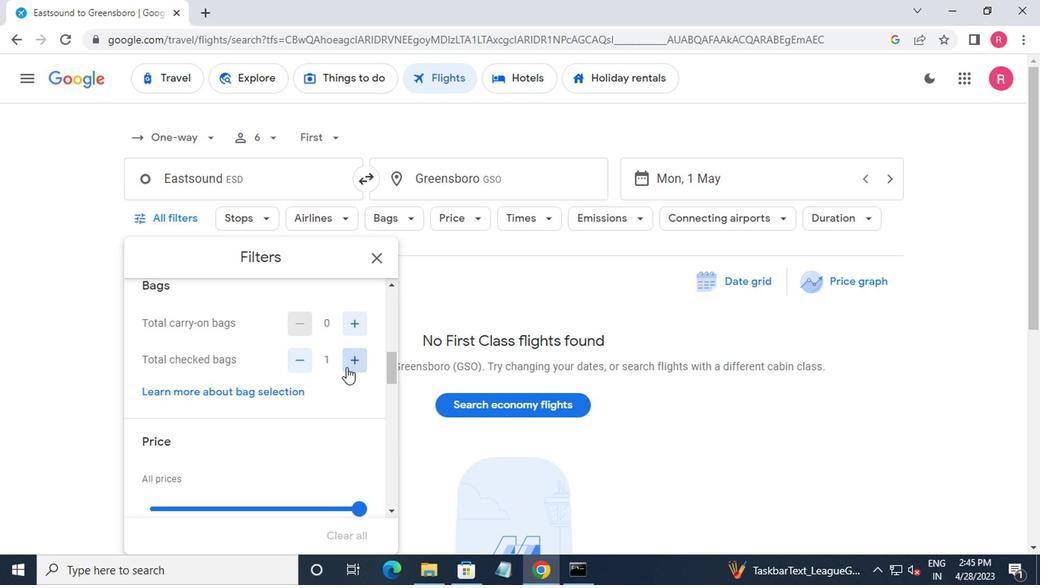 
Action: Mouse scrolled (343, 365) with delta (0, 0)
Screenshot: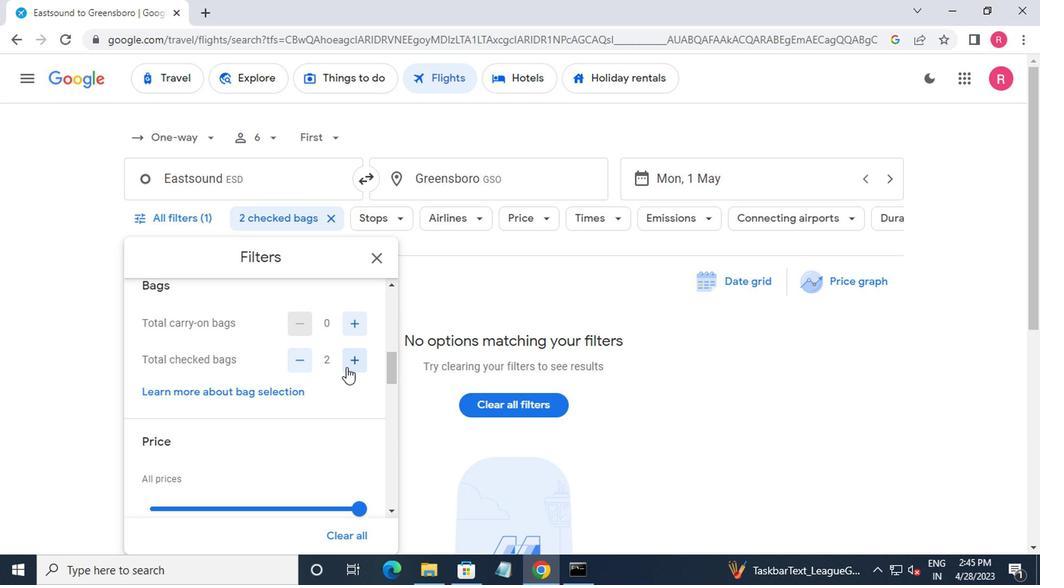 
Action: Mouse moved to (347, 429)
Screenshot: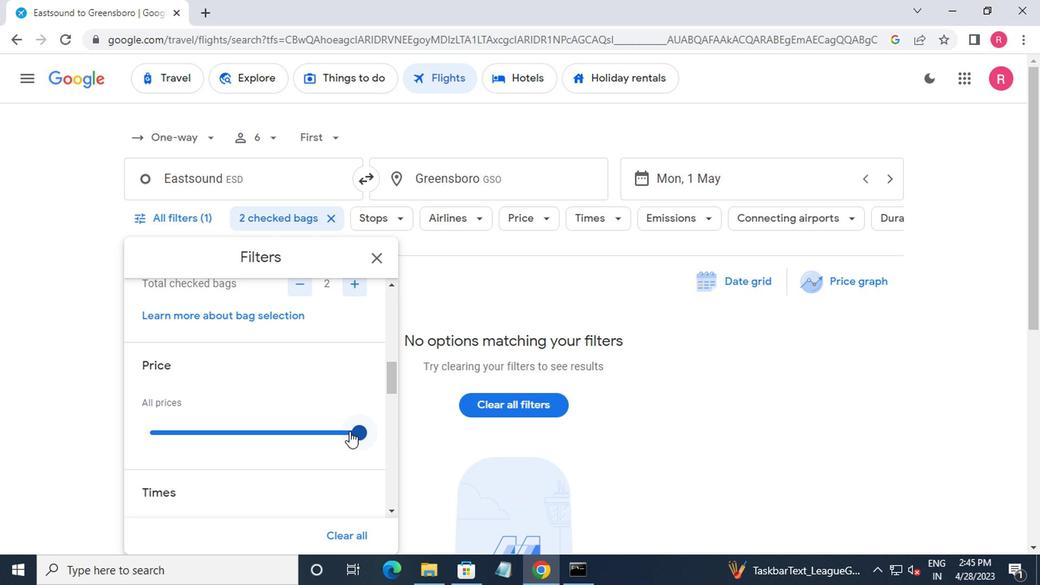 
Action: Mouse pressed left at (347, 429)
Screenshot: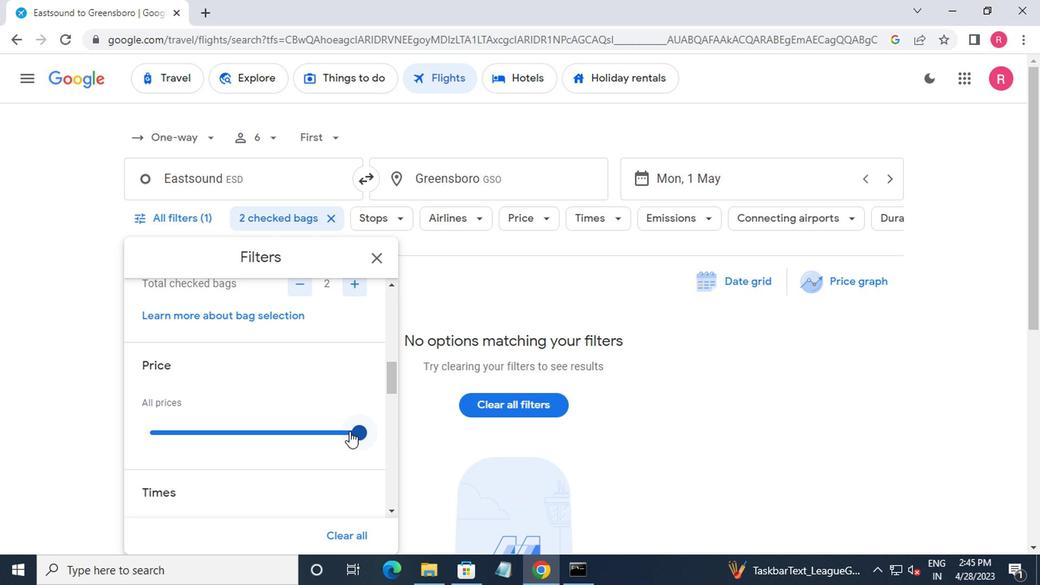 
Action: Mouse moved to (375, 431)
Screenshot: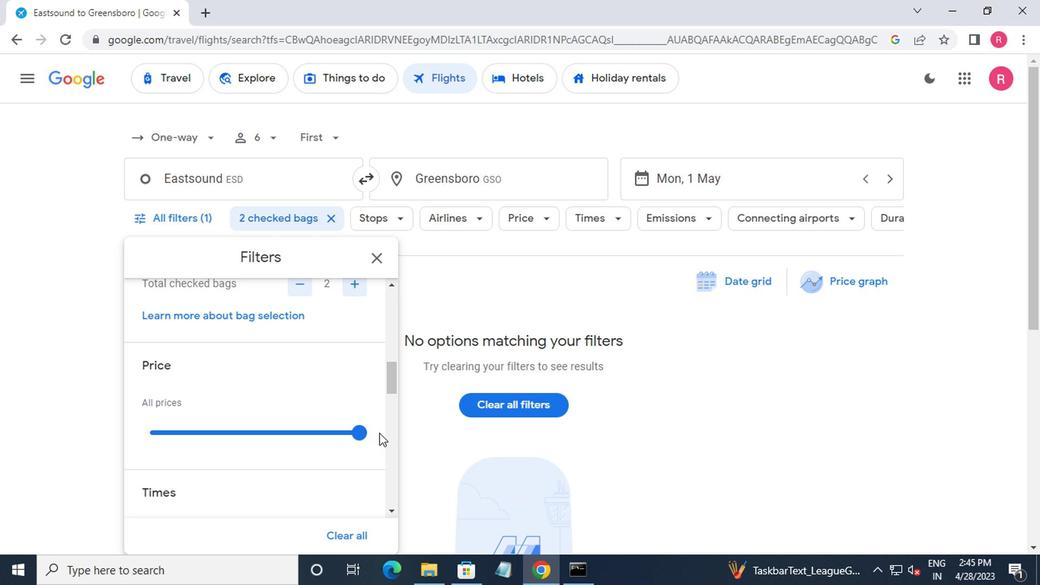 
Action: Mouse scrolled (375, 430) with delta (0, 0)
Screenshot: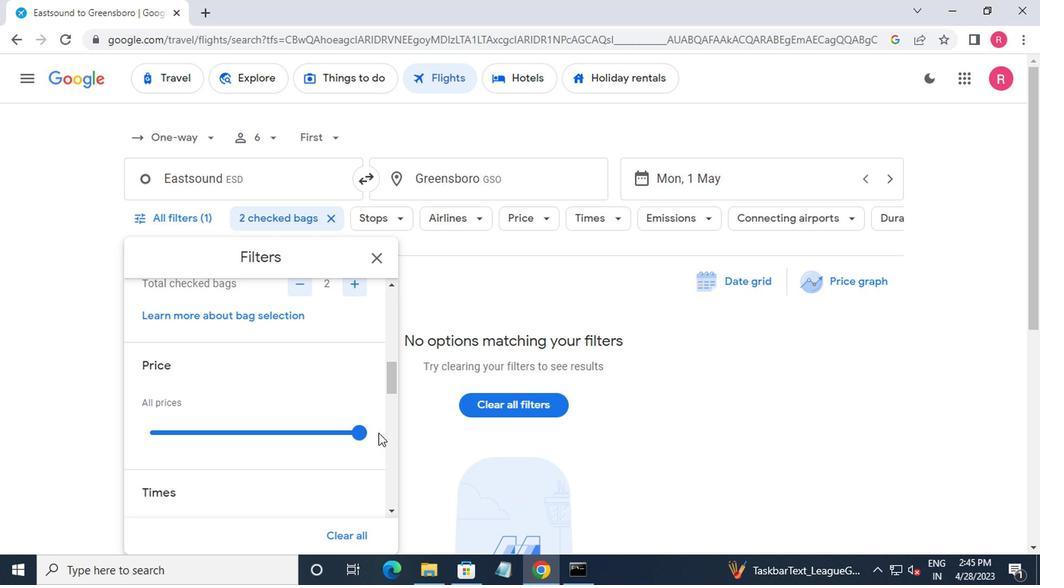 
Action: Mouse moved to (360, 435)
Screenshot: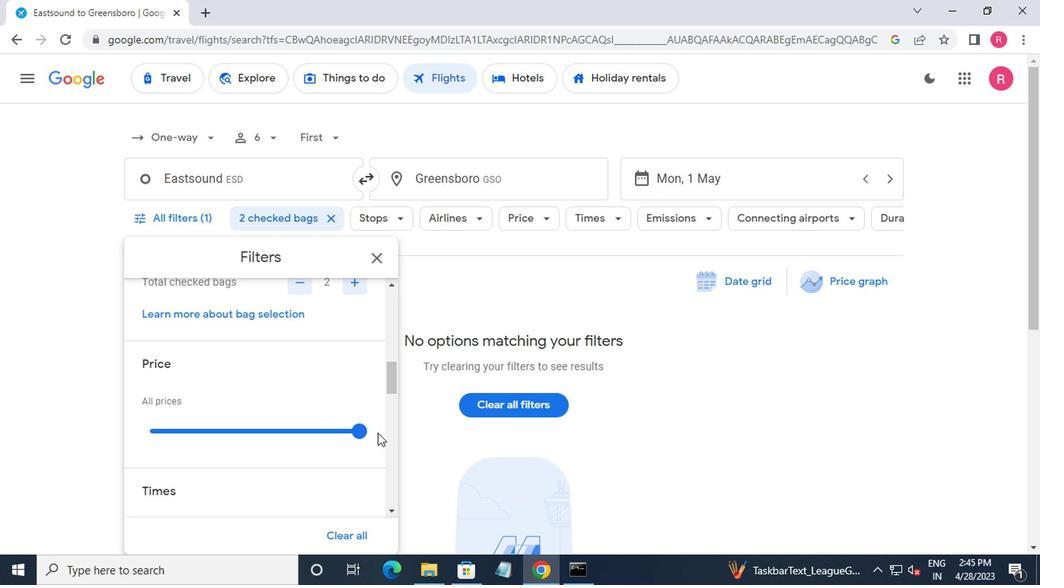 
Action: Mouse scrolled (360, 434) with delta (0, 0)
Screenshot: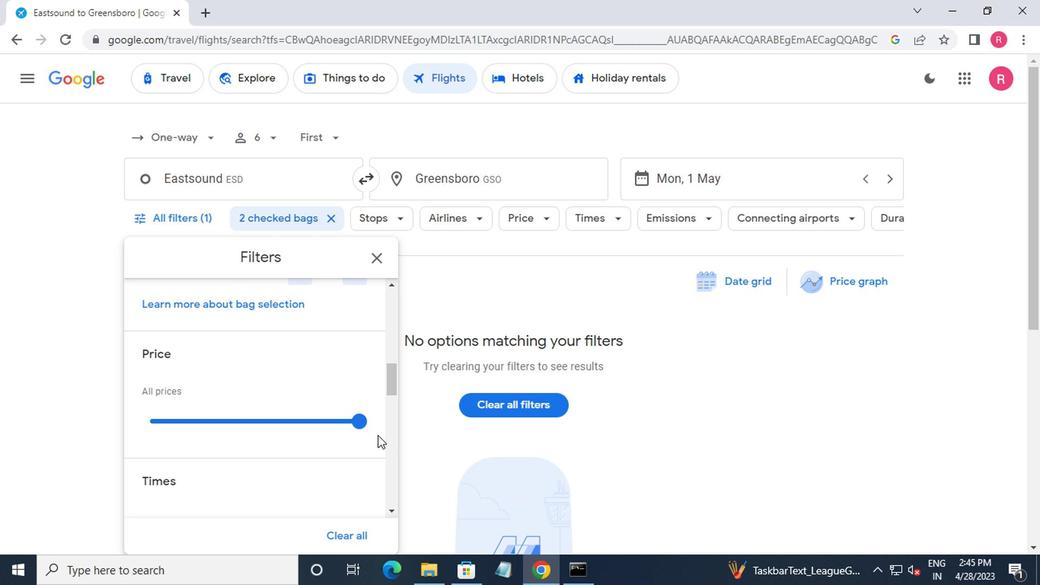 
Action: Mouse moved to (357, 440)
Screenshot: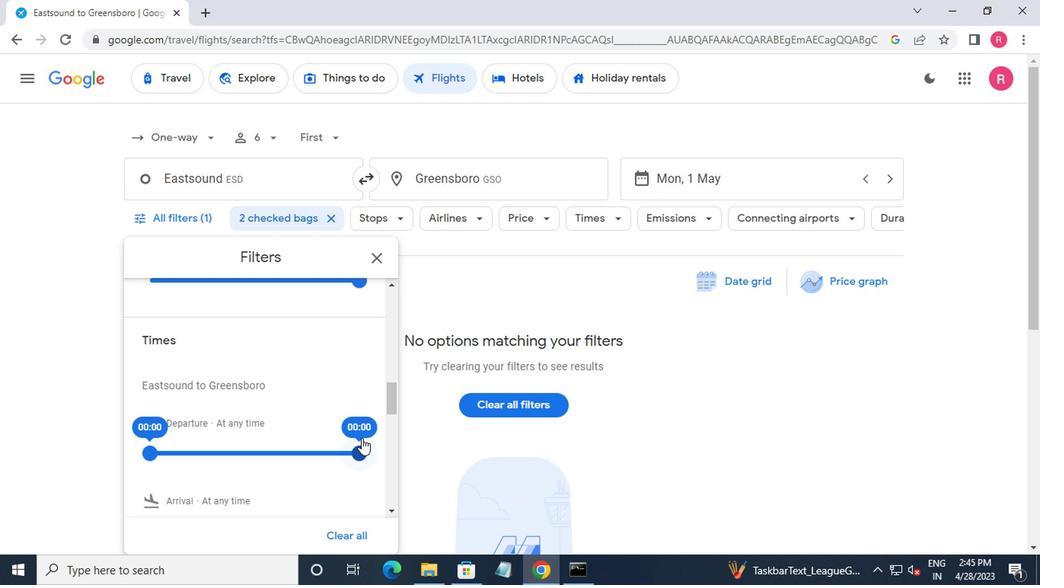 
Action: Mouse scrolled (357, 439) with delta (0, -1)
Screenshot: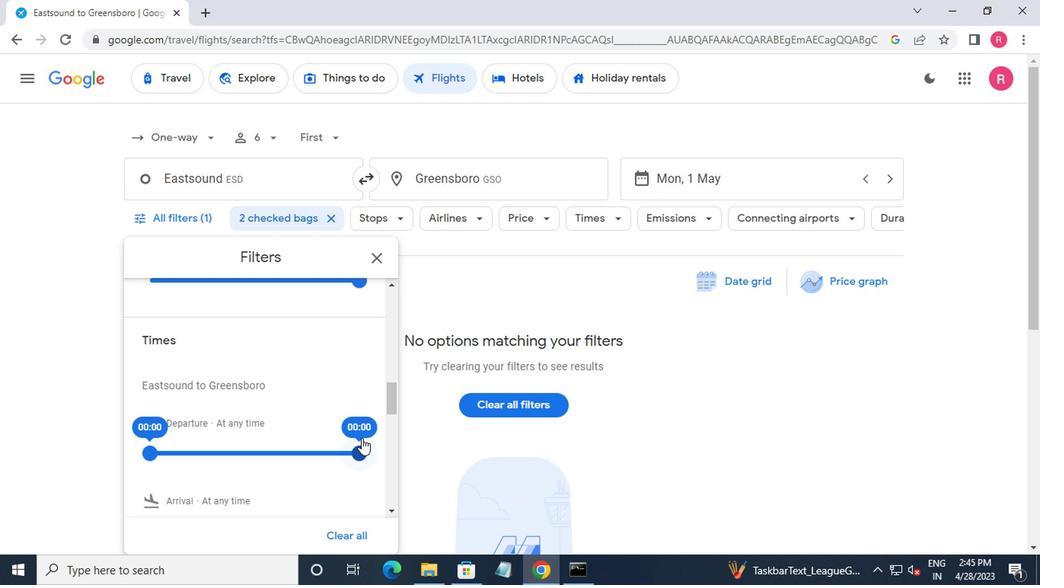 
Action: Mouse moved to (152, 382)
Screenshot: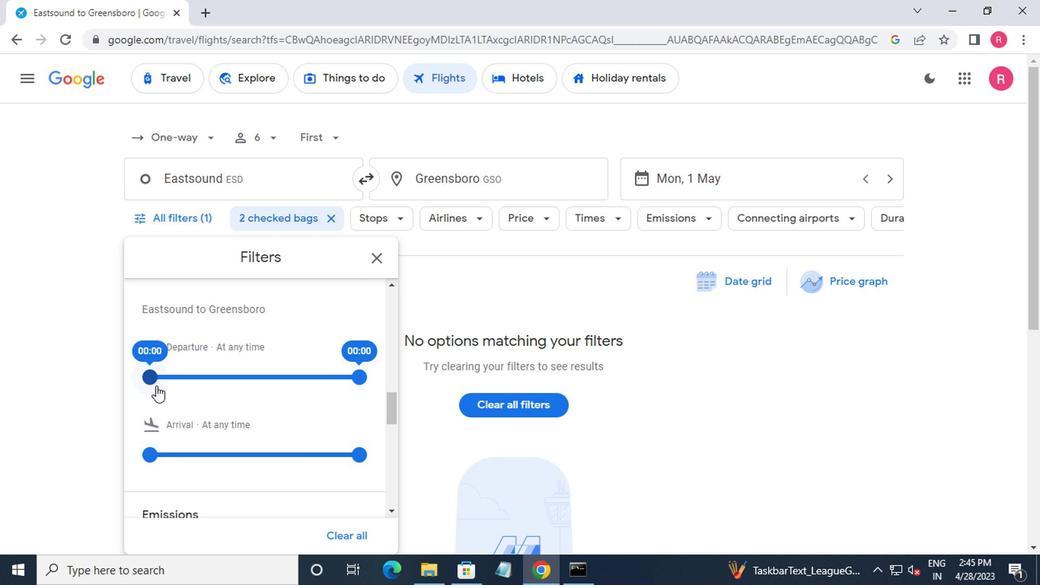 
Action: Mouse pressed left at (152, 382)
Screenshot: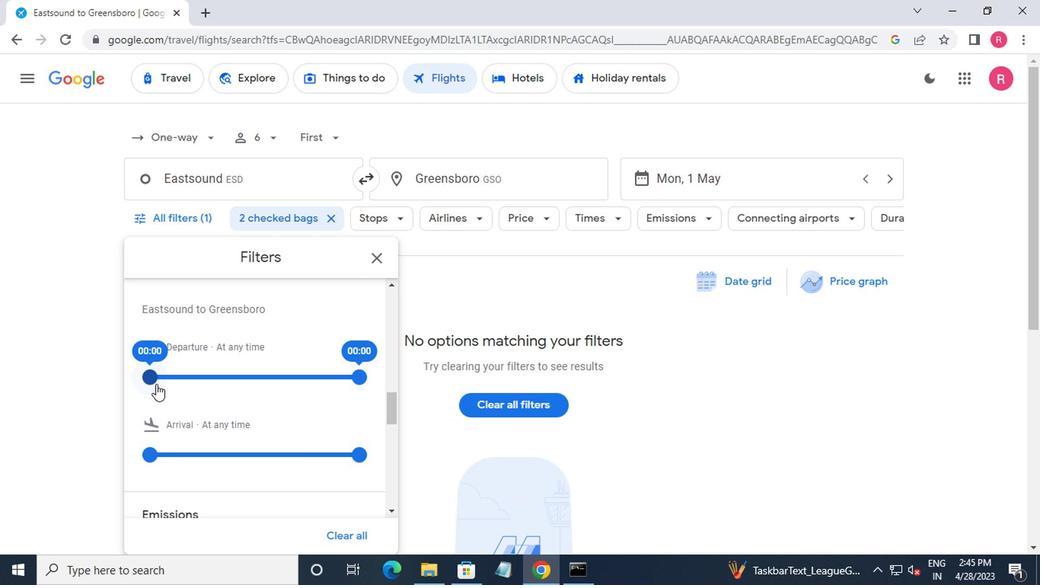 
Action: Mouse moved to (345, 377)
Screenshot: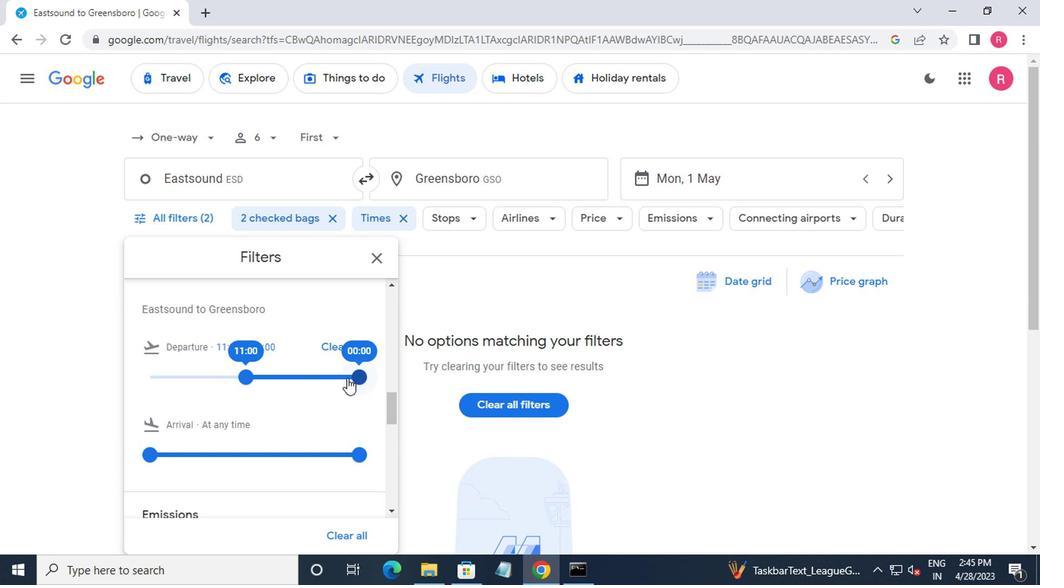 
Action: Mouse pressed left at (345, 377)
Screenshot: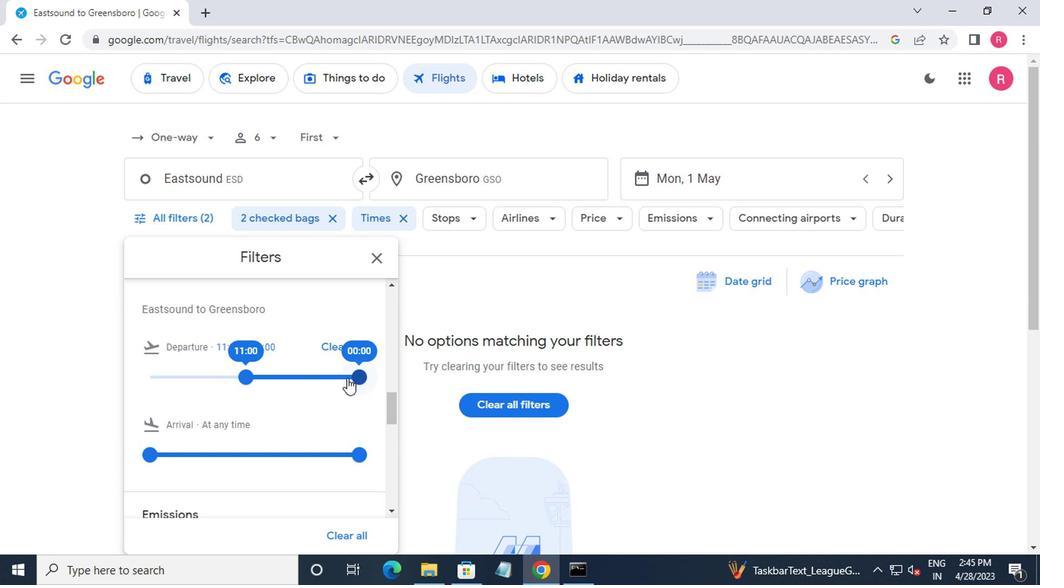 
Action: Mouse moved to (366, 268)
Screenshot: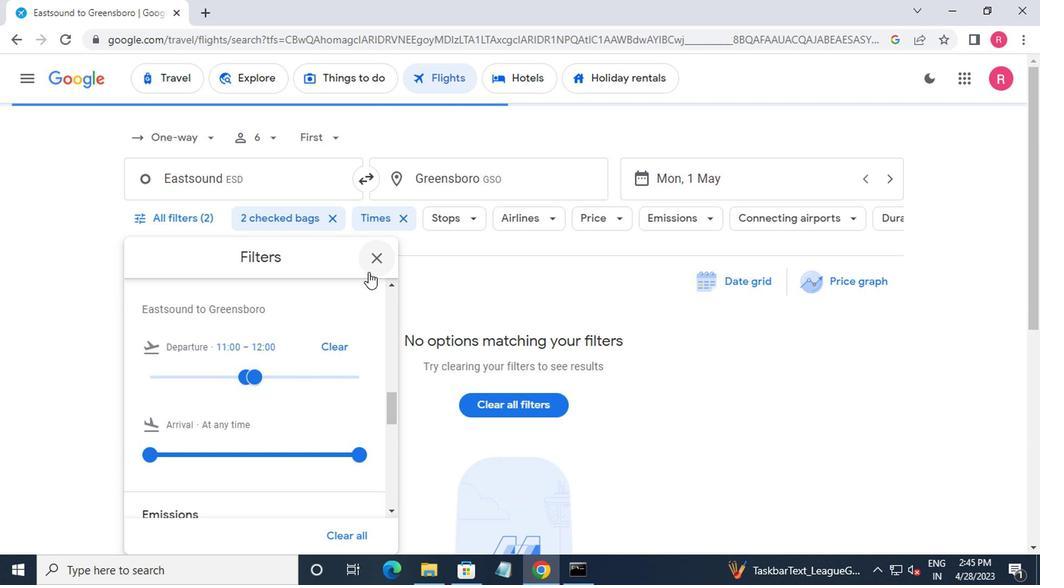 
Action: Mouse pressed left at (366, 268)
Screenshot: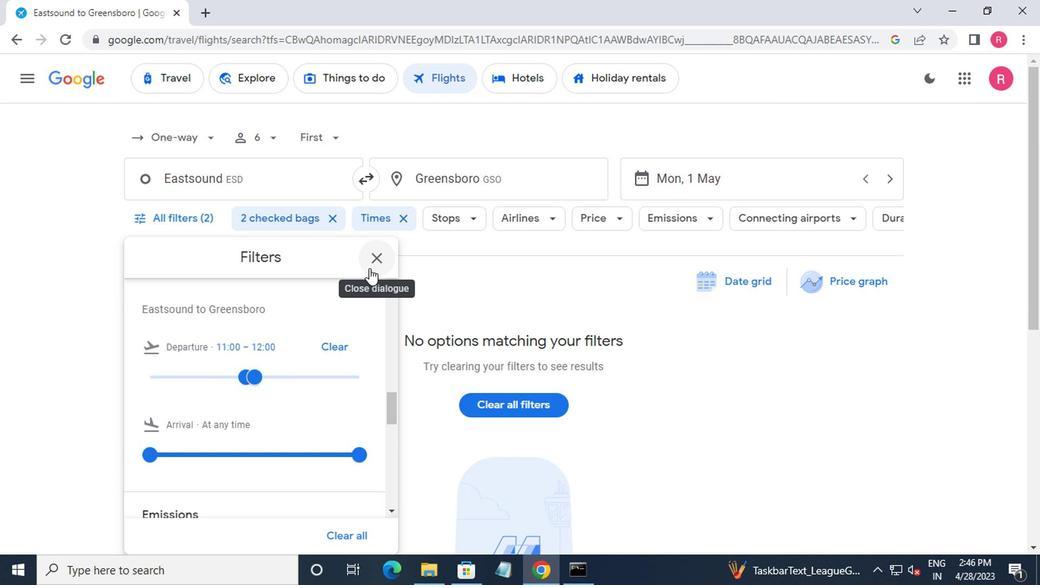 
